 Task: In the Company zucc.edu.sy, Add note: 'Share a customer's success story in the company's newsletter.'. Mark checkbox to create task to follow up ': In 2 weeks'. Create task, with  description: Arrange a Call for meeting, Add due date: In 3 Business Days; Add reminder: 30 Minutes before. Set Priority Medium and add note: follow up with the client regarding their recent inquiry and address any questions they may have.. Logged in from softage.5@softage.net
Action: Mouse moved to (107, 66)
Screenshot: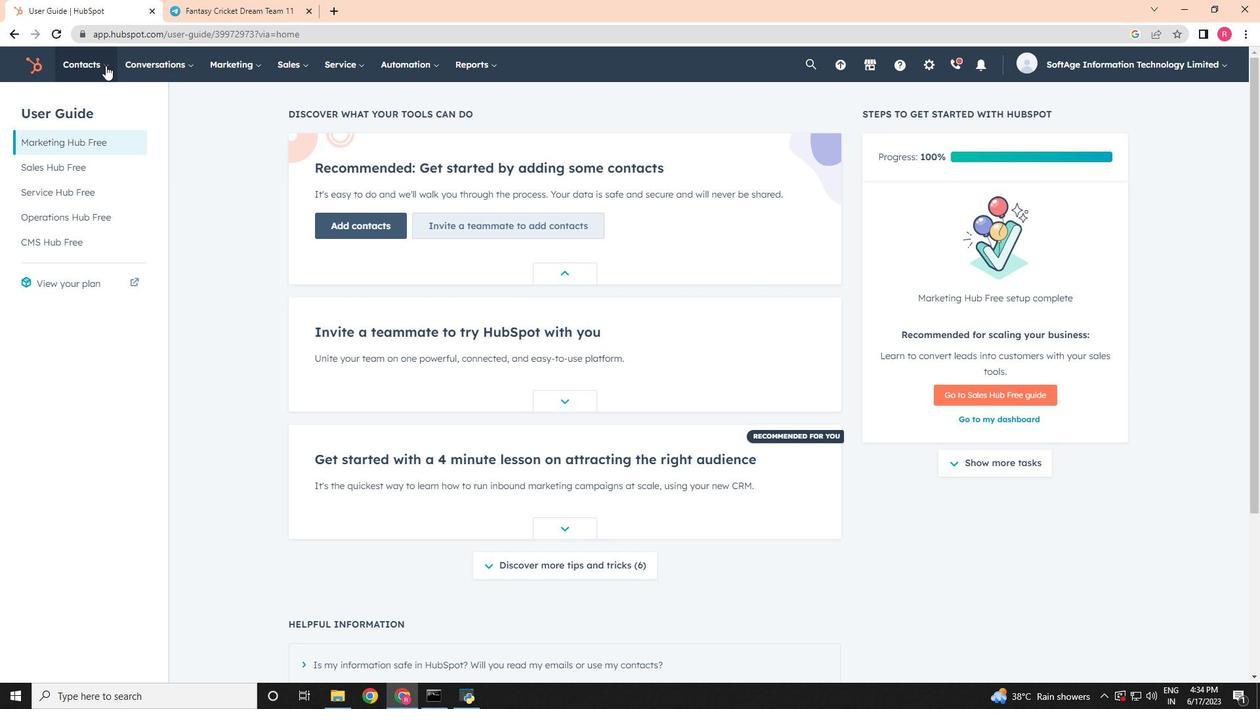 
Action: Mouse pressed left at (107, 66)
Screenshot: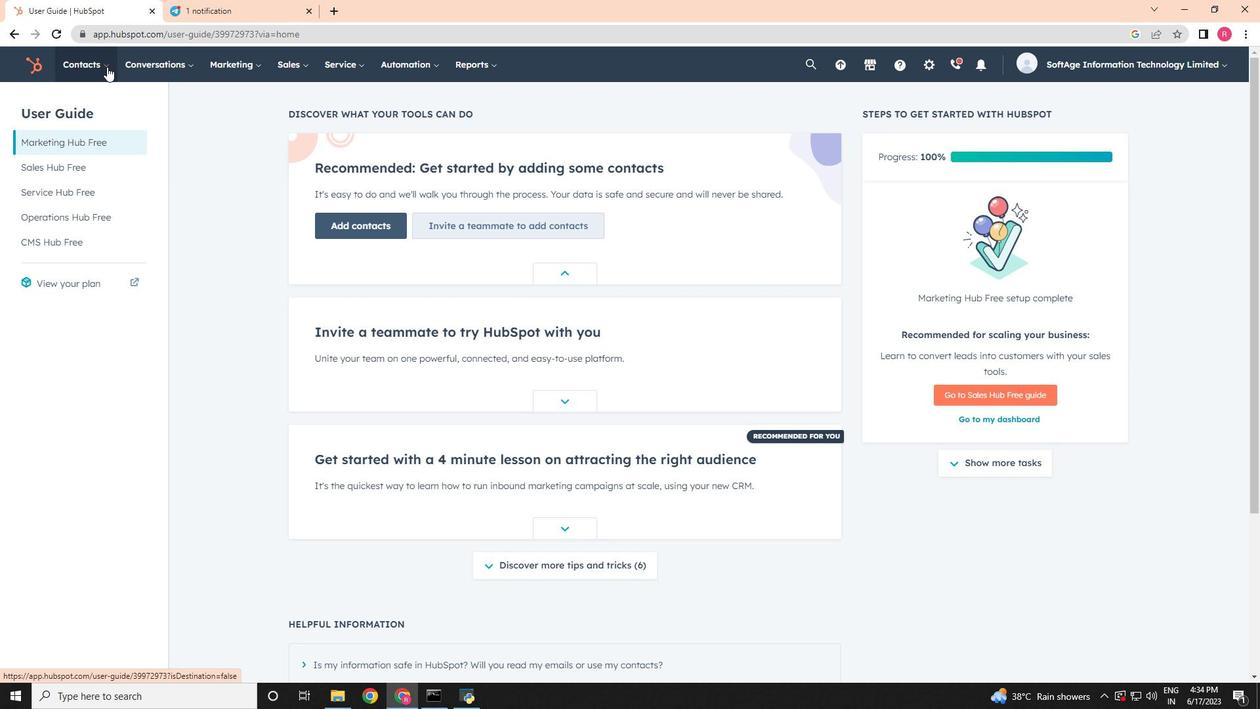 
Action: Mouse moved to (108, 129)
Screenshot: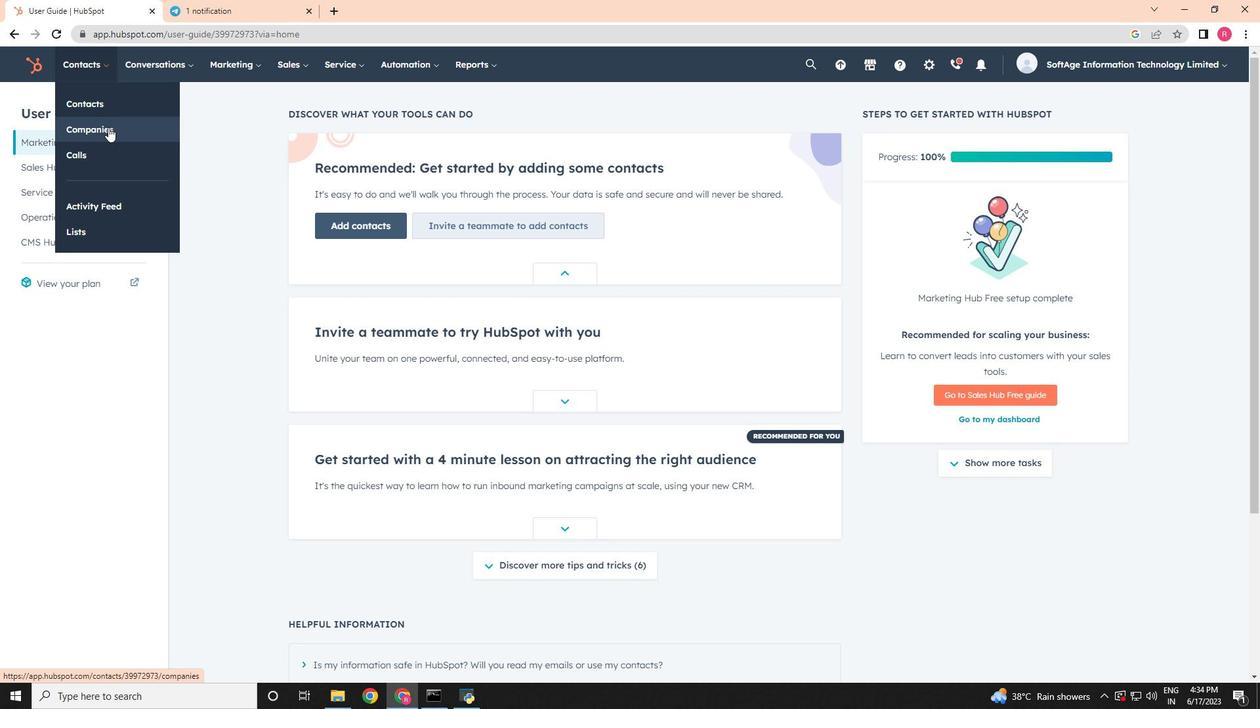 
Action: Mouse pressed left at (108, 129)
Screenshot: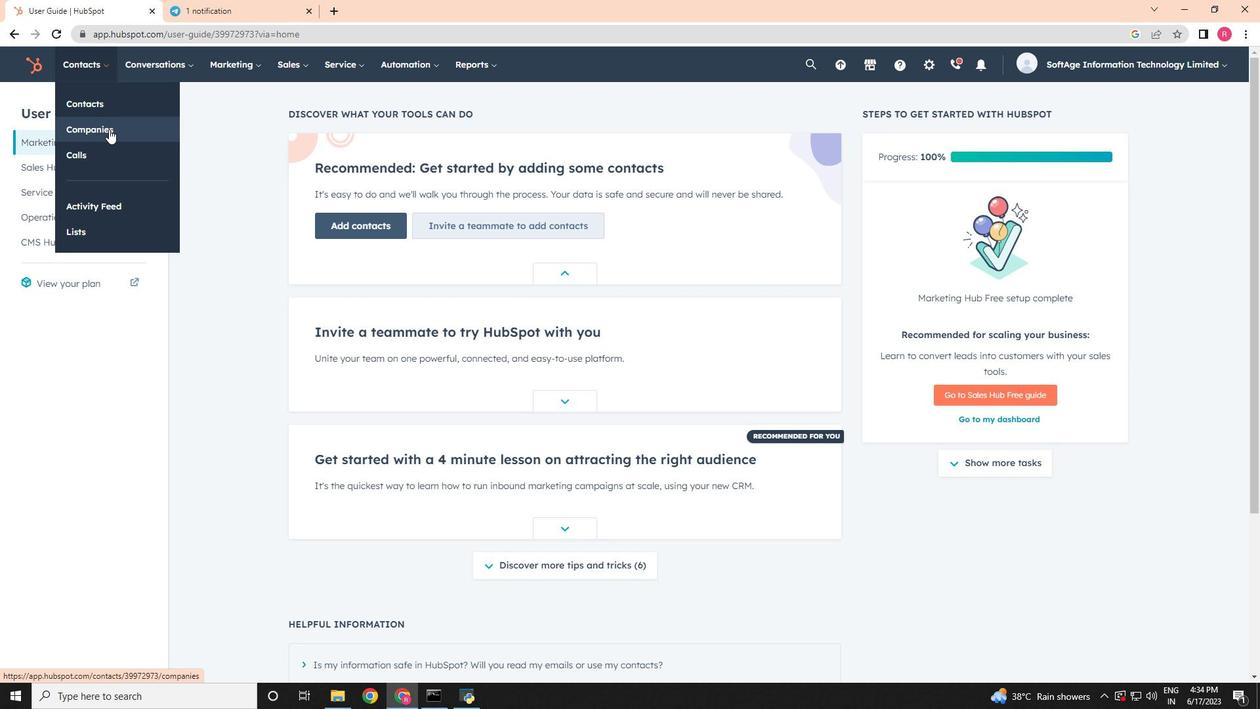 
Action: Mouse moved to (124, 208)
Screenshot: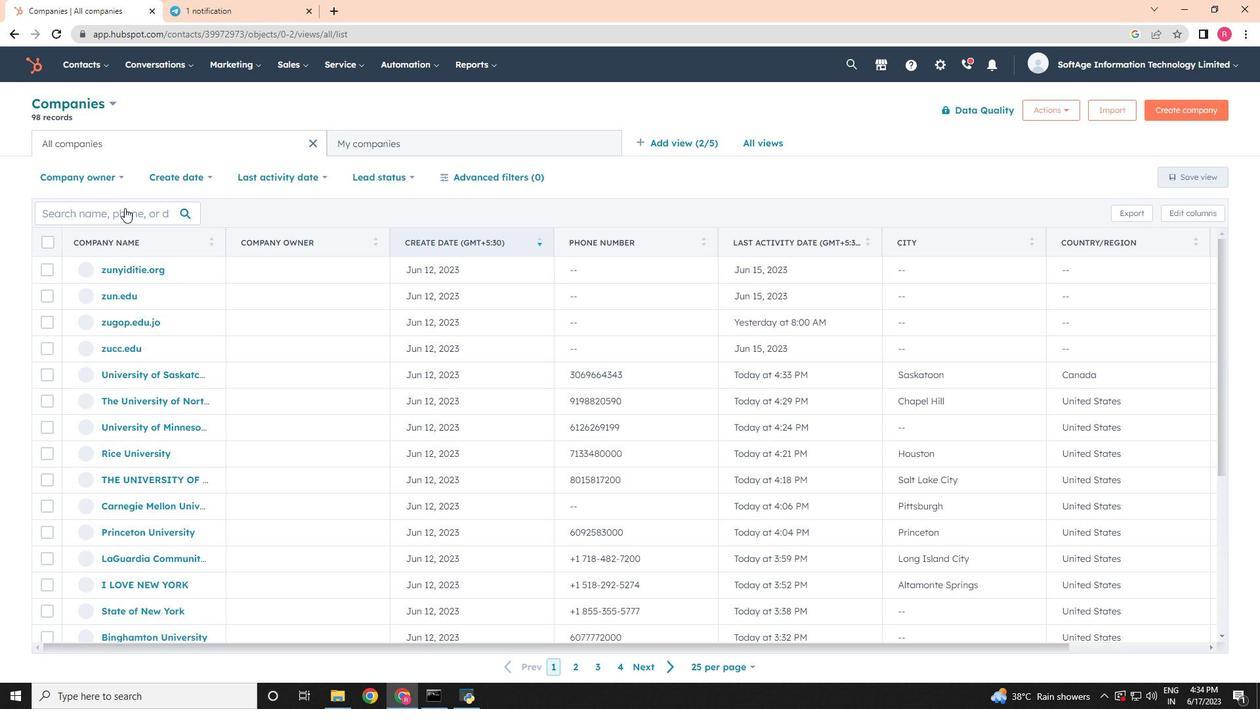 
Action: Mouse pressed left at (124, 208)
Screenshot: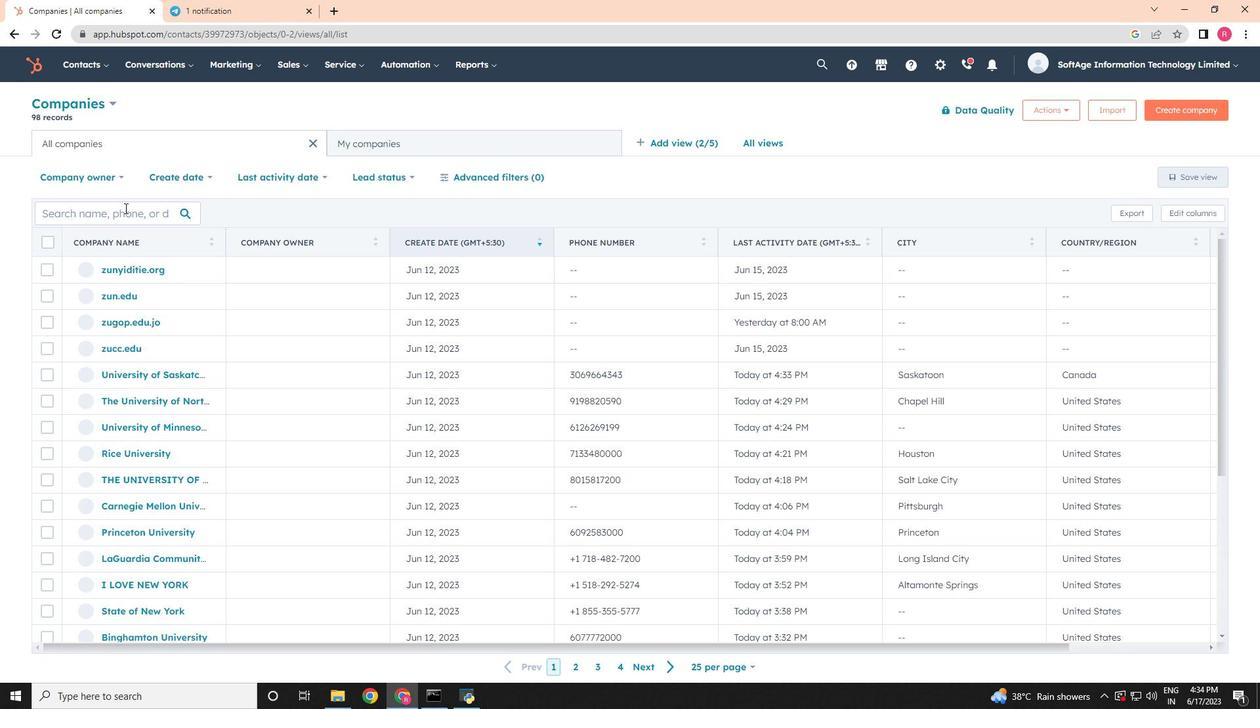 
Action: Key pressed zucc
Screenshot: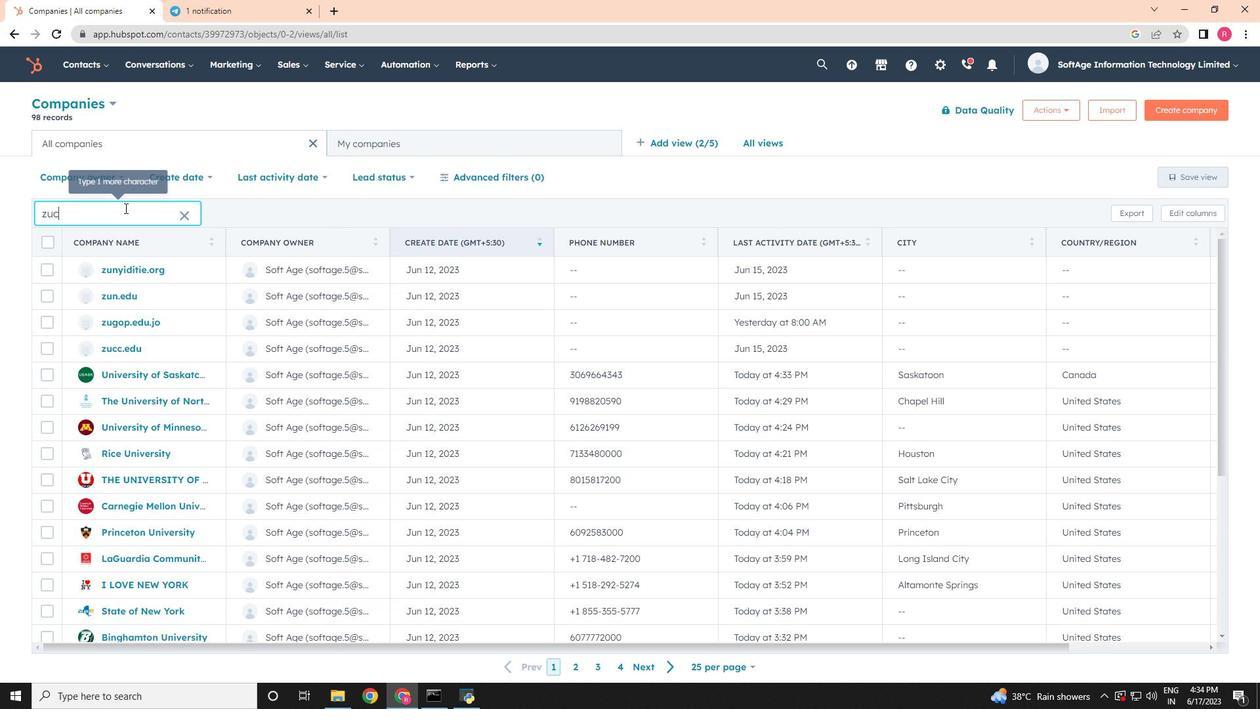 
Action: Mouse moved to (118, 271)
Screenshot: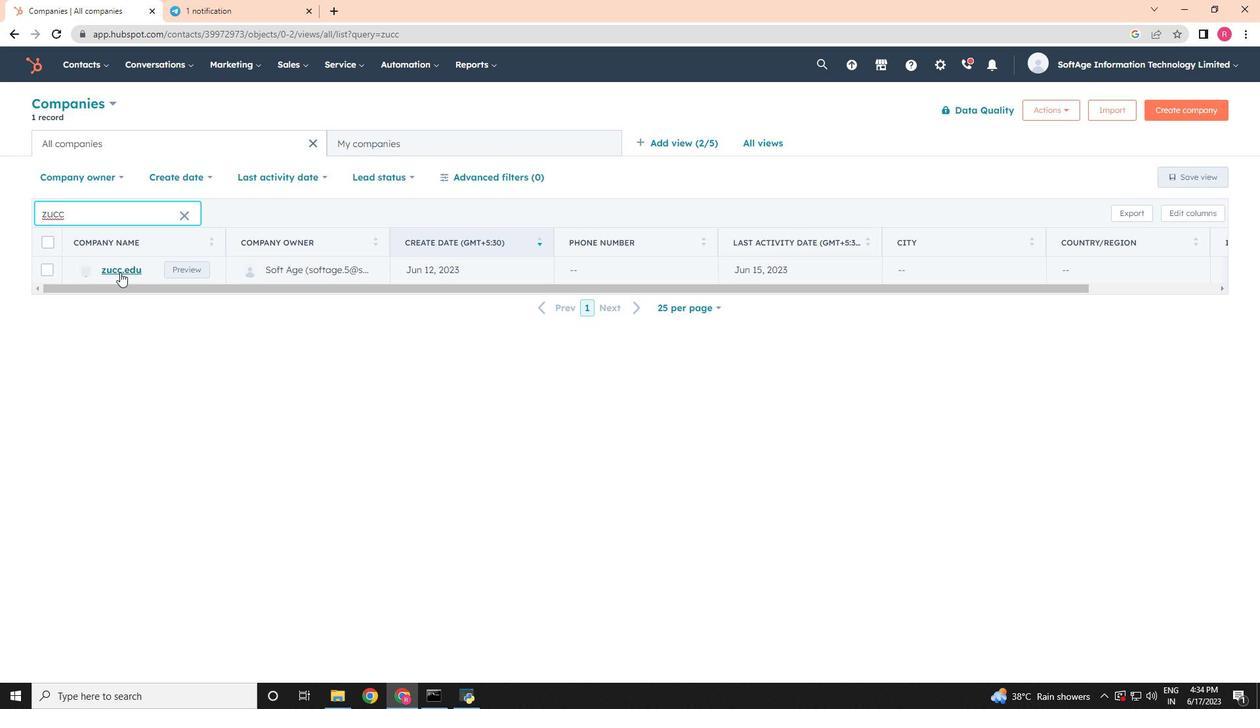 
Action: Mouse pressed left at (118, 271)
Screenshot: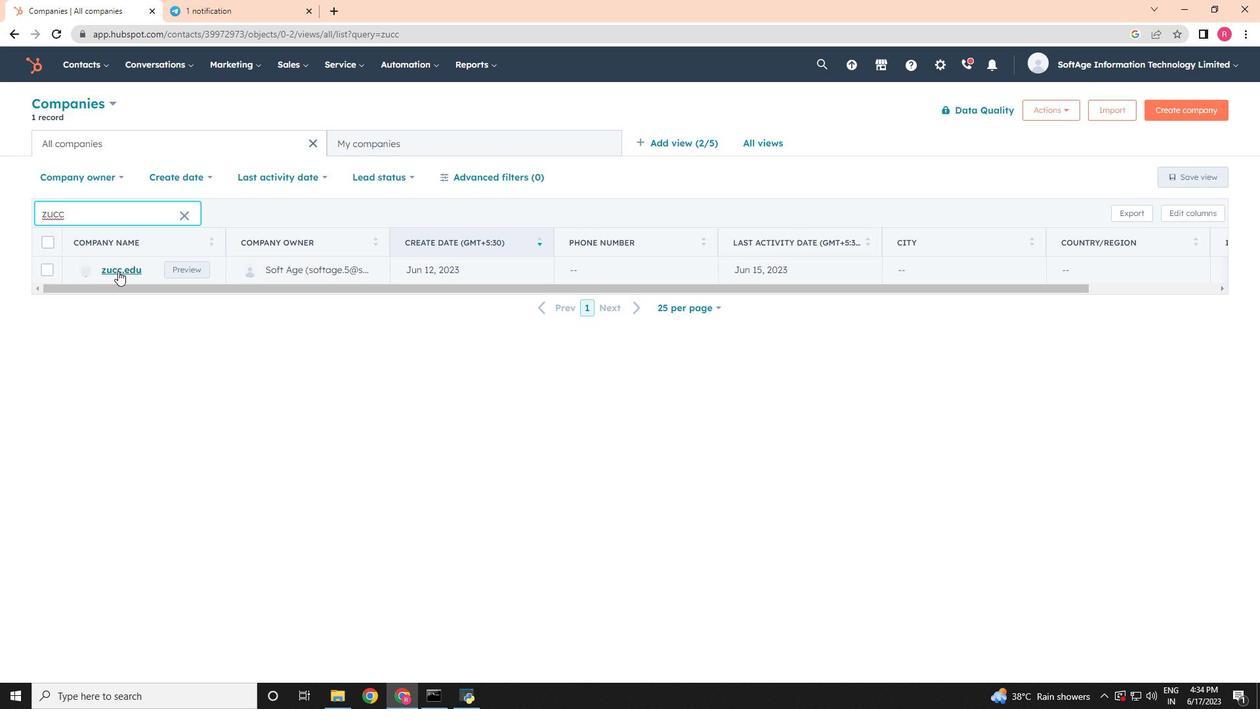 
Action: Mouse moved to (47, 214)
Screenshot: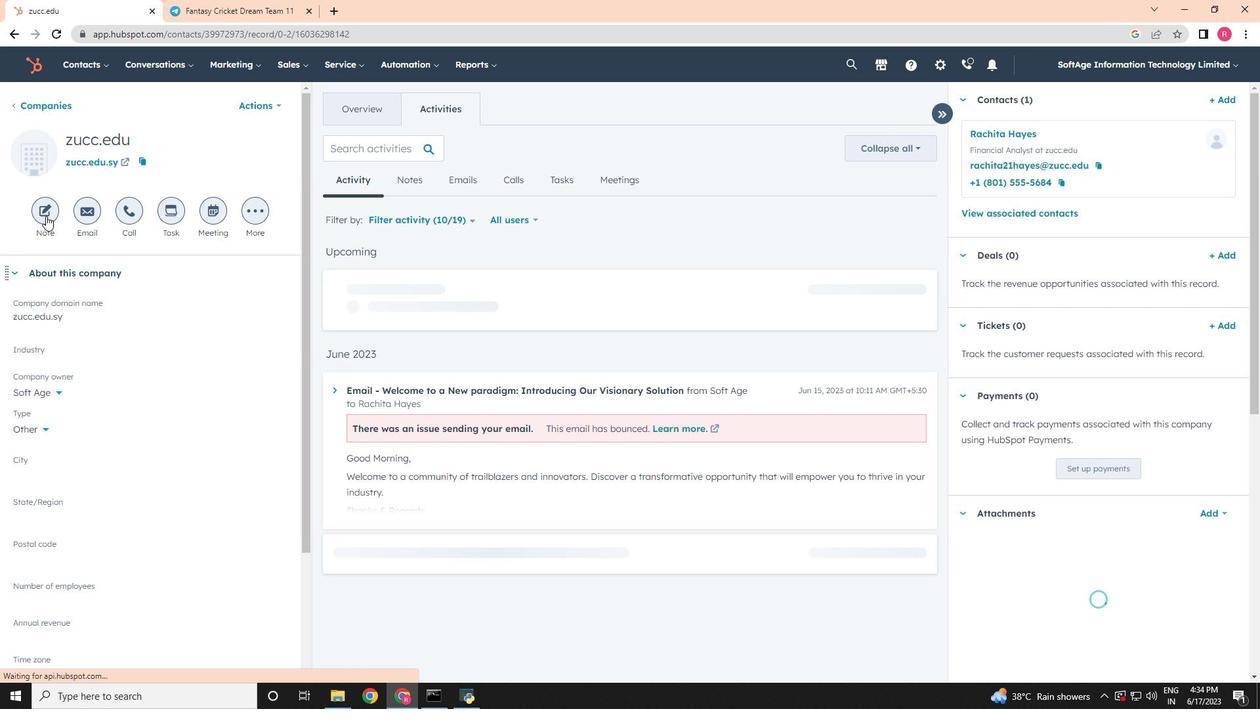 
Action: Mouse pressed left at (47, 214)
Screenshot: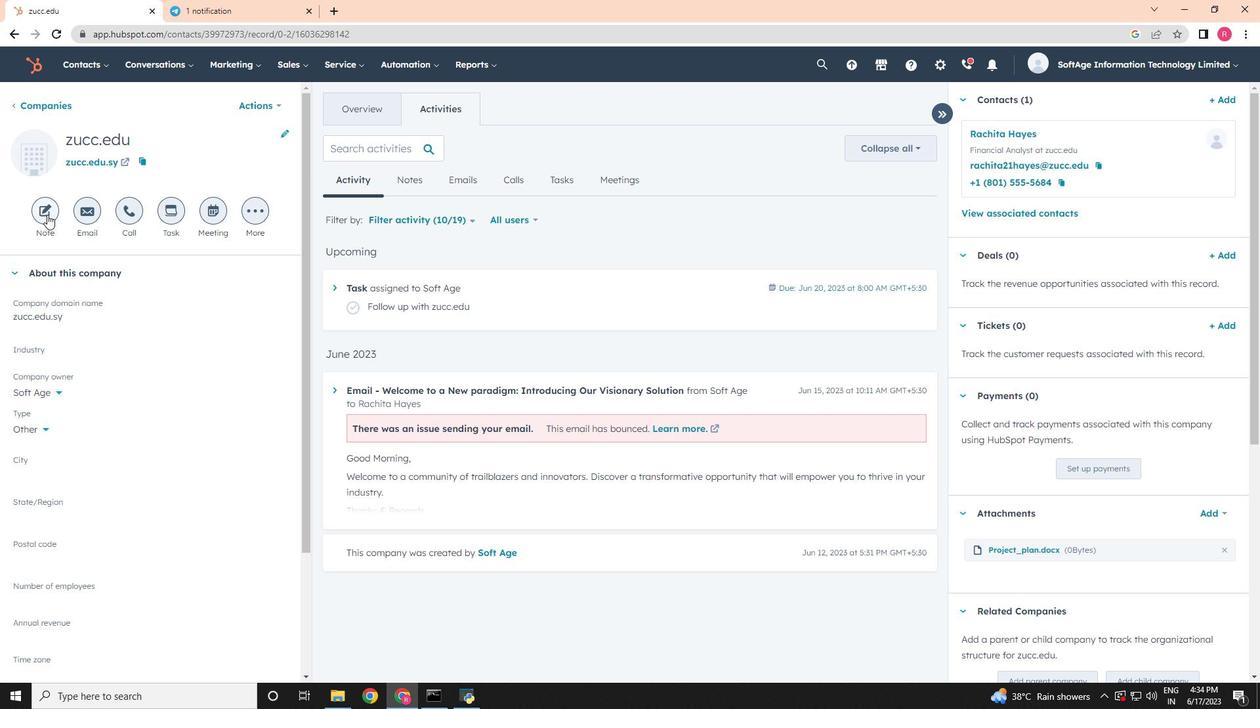 
Action: Mouse moved to (1103, 391)
Screenshot: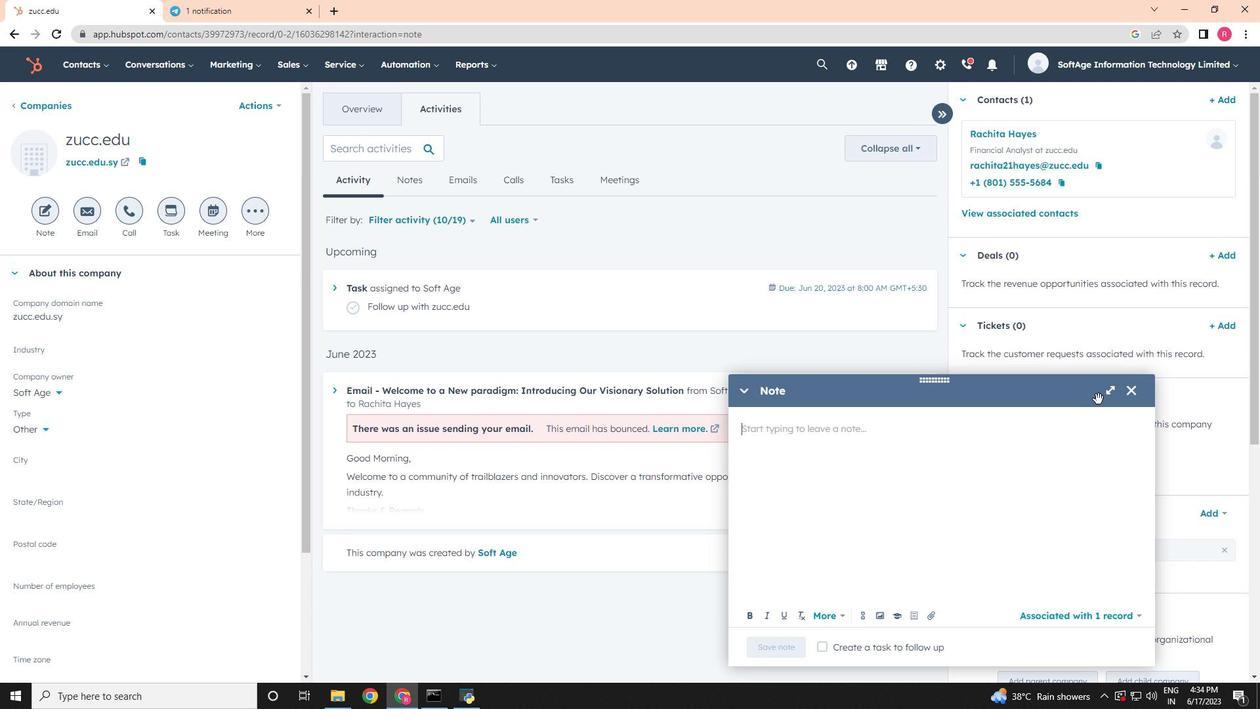 
Action: Mouse pressed left at (1103, 391)
Screenshot: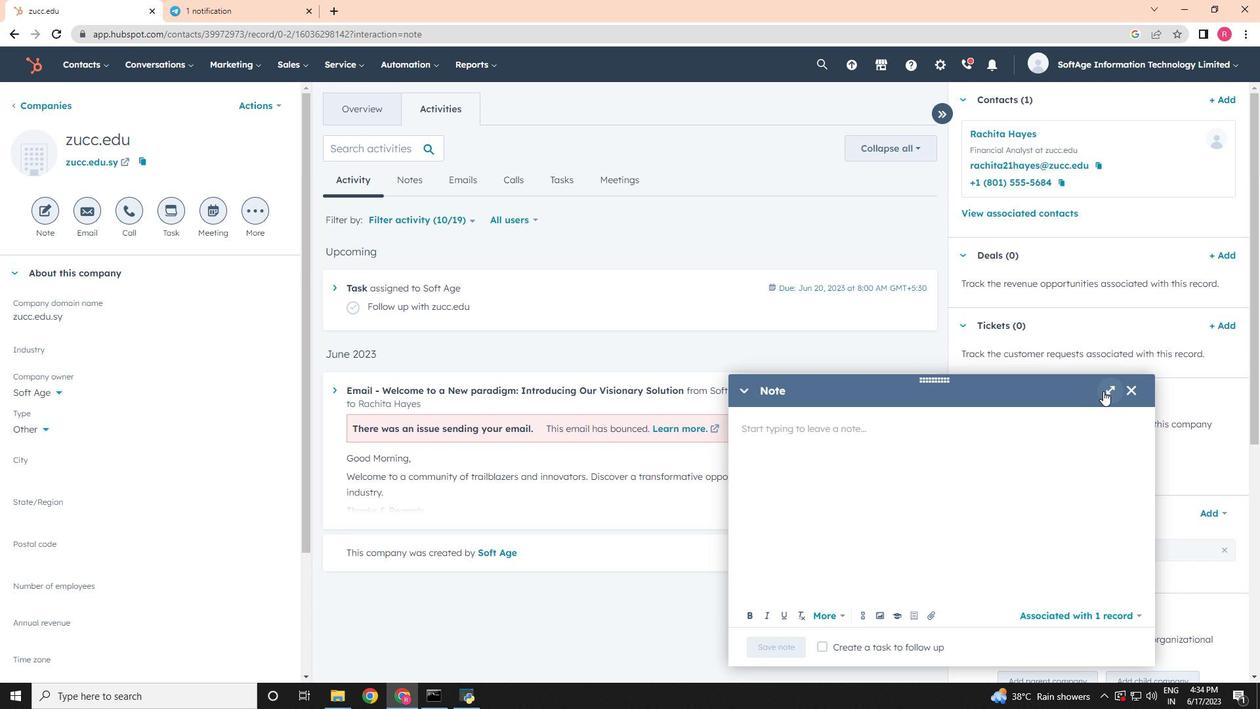 
Action: Mouse moved to (774, 376)
Screenshot: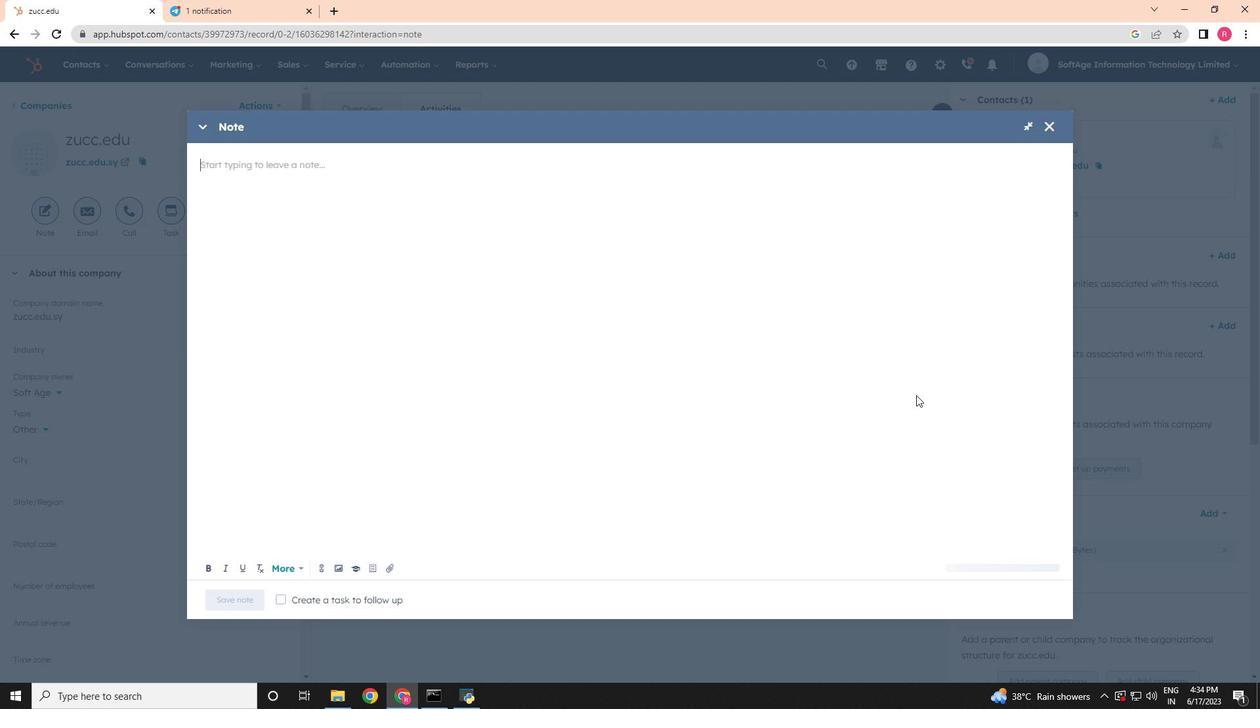 
Action: Key pressed <Key.shift>Share<Key.space>a<Key.space>customer<Key.space><Key.backspace>'s<Key.space>success<Key.space>story<Key.space>in<Key.space>the<Key.space><Key.space>company's<Key.space>newsletter.
Screenshot: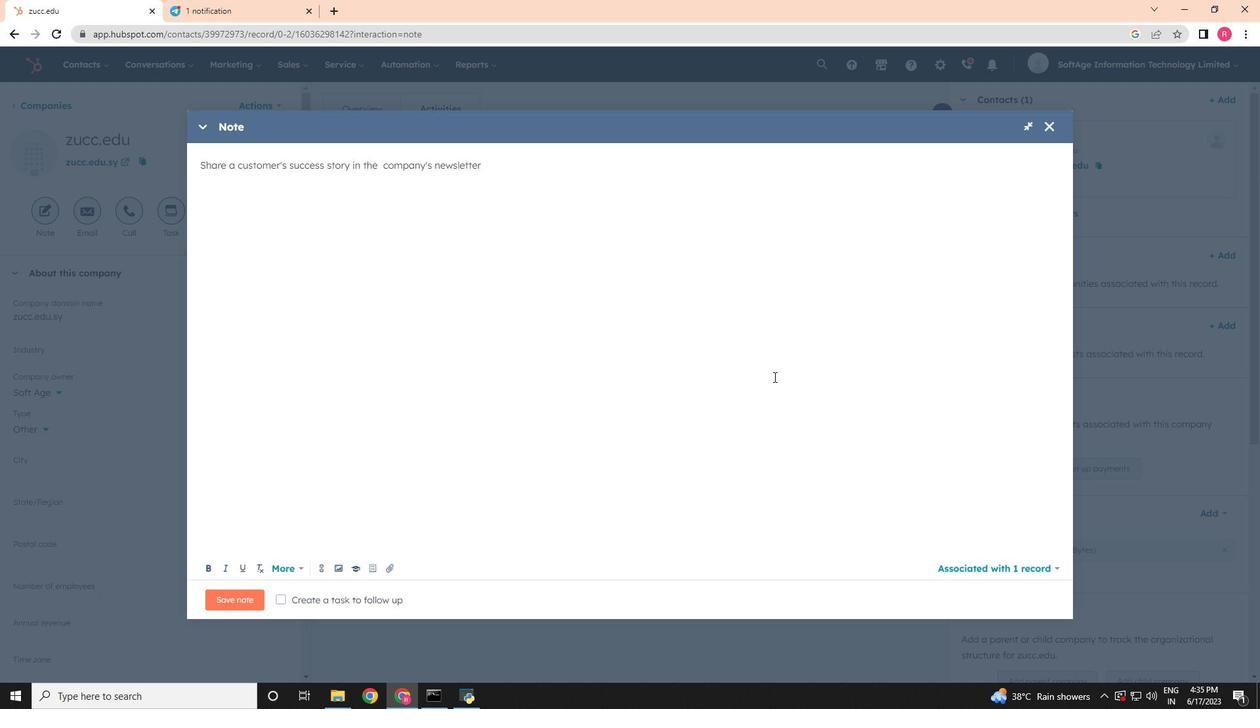 
Action: Mouse moved to (284, 595)
Screenshot: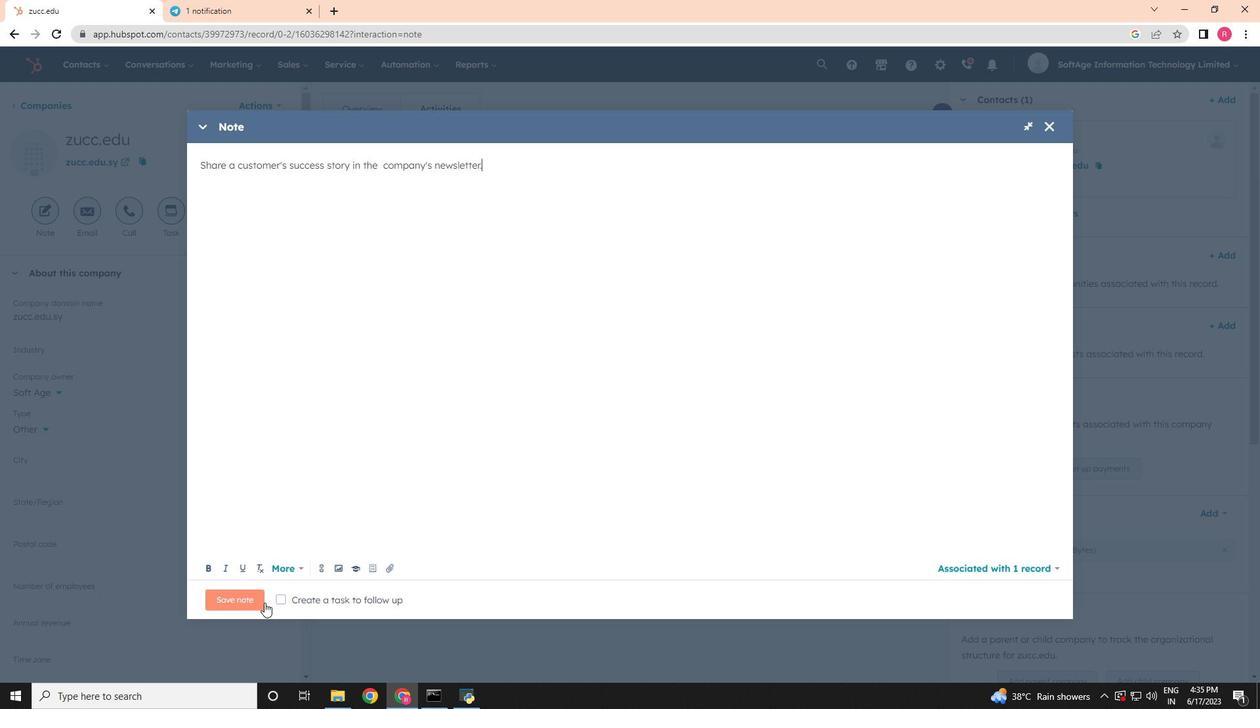 
Action: Mouse pressed left at (284, 595)
Screenshot: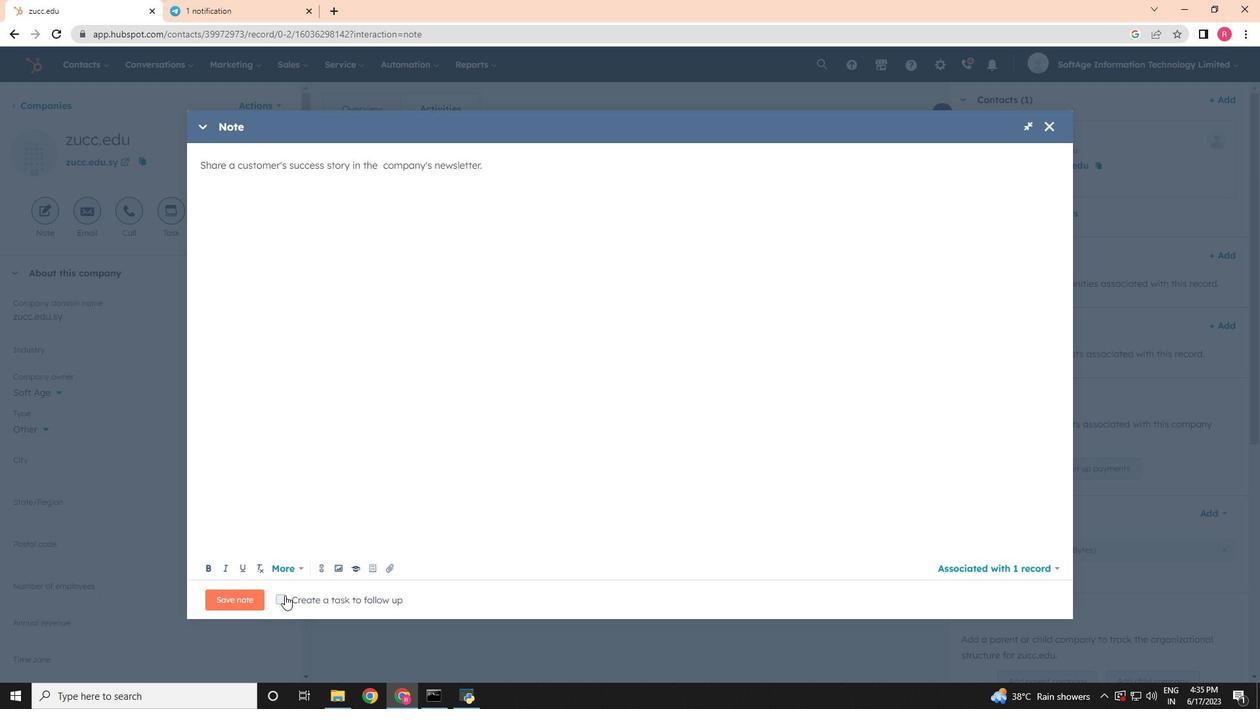 
Action: Mouse moved to (484, 604)
Screenshot: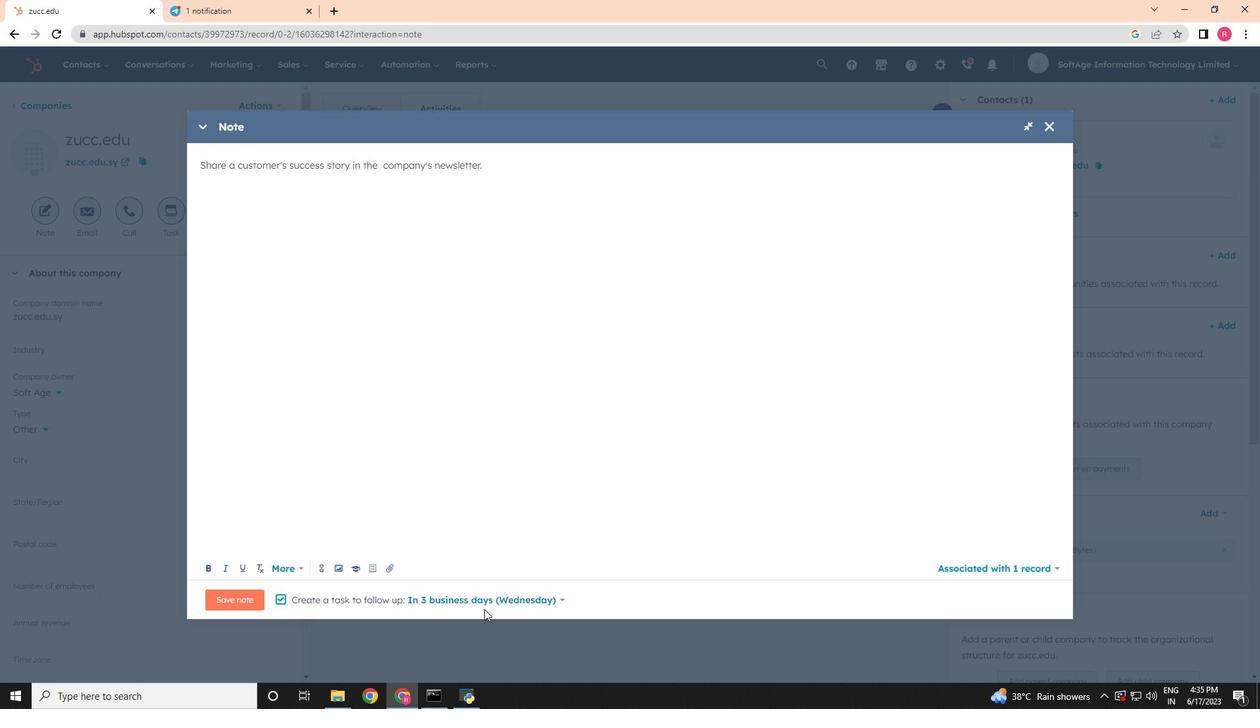 
Action: Mouse pressed left at (484, 604)
Screenshot: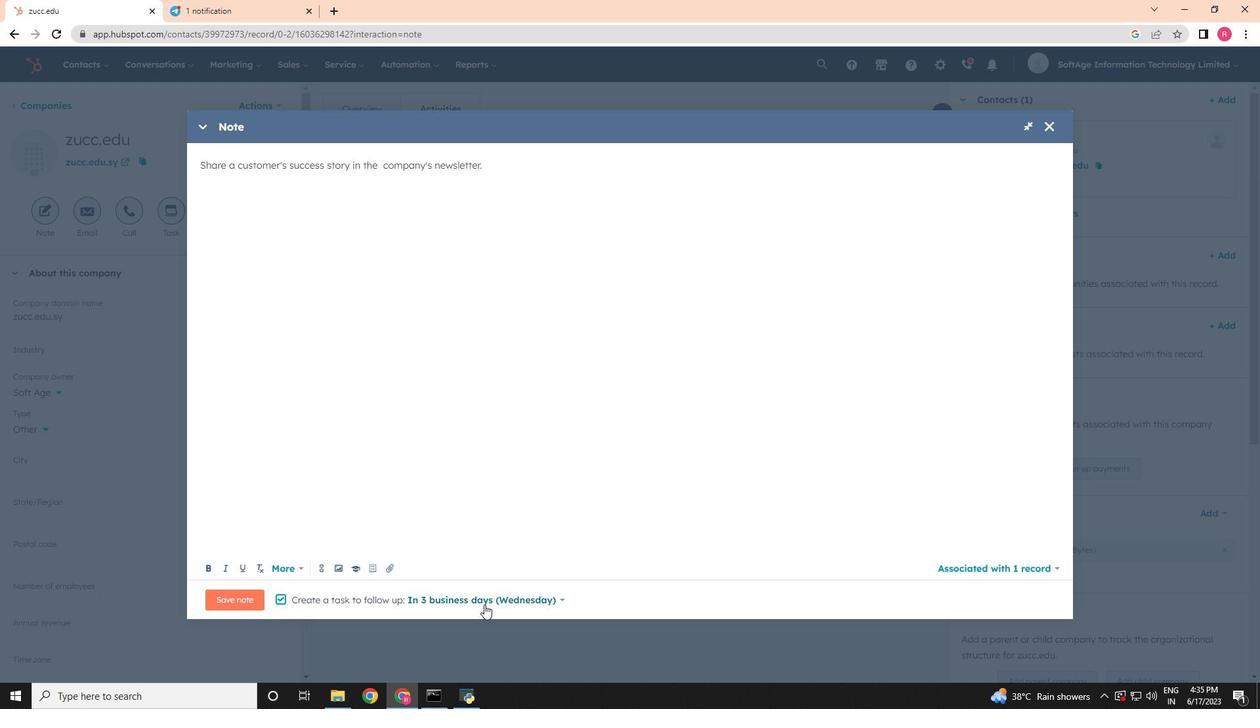 
Action: Mouse moved to (464, 516)
Screenshot: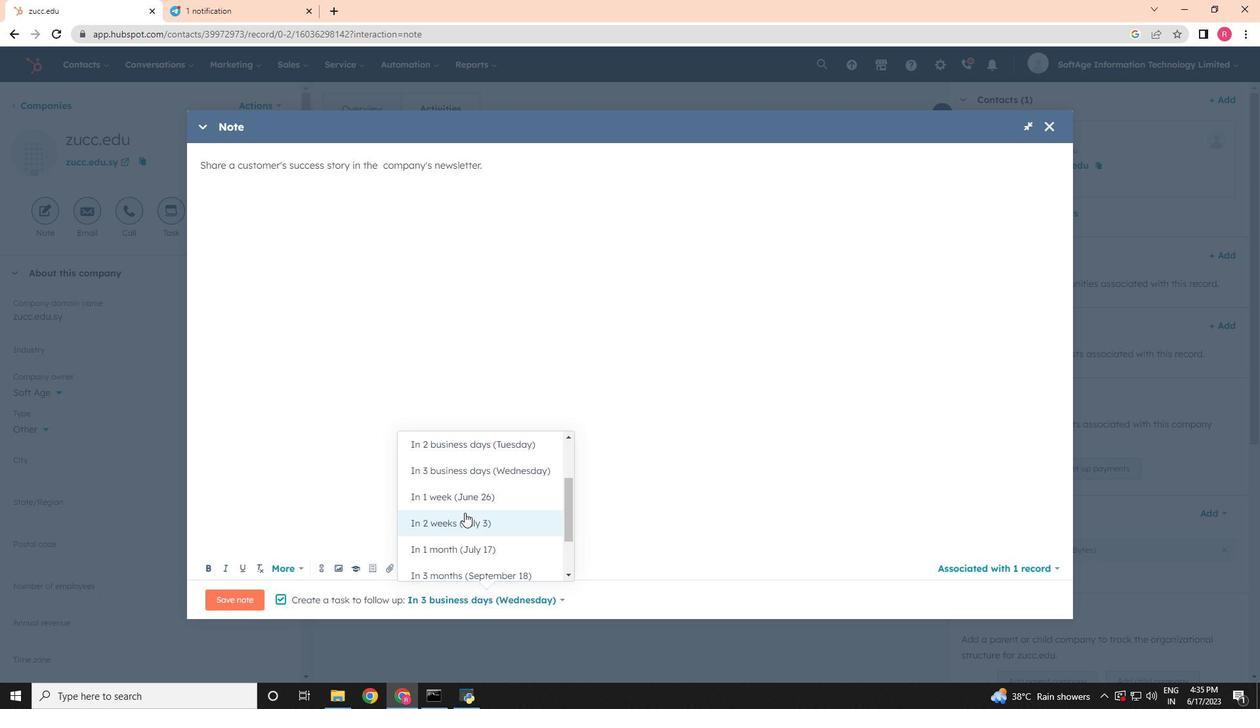 
Action: Mouse pressed left at (464, 516)
Screenshot: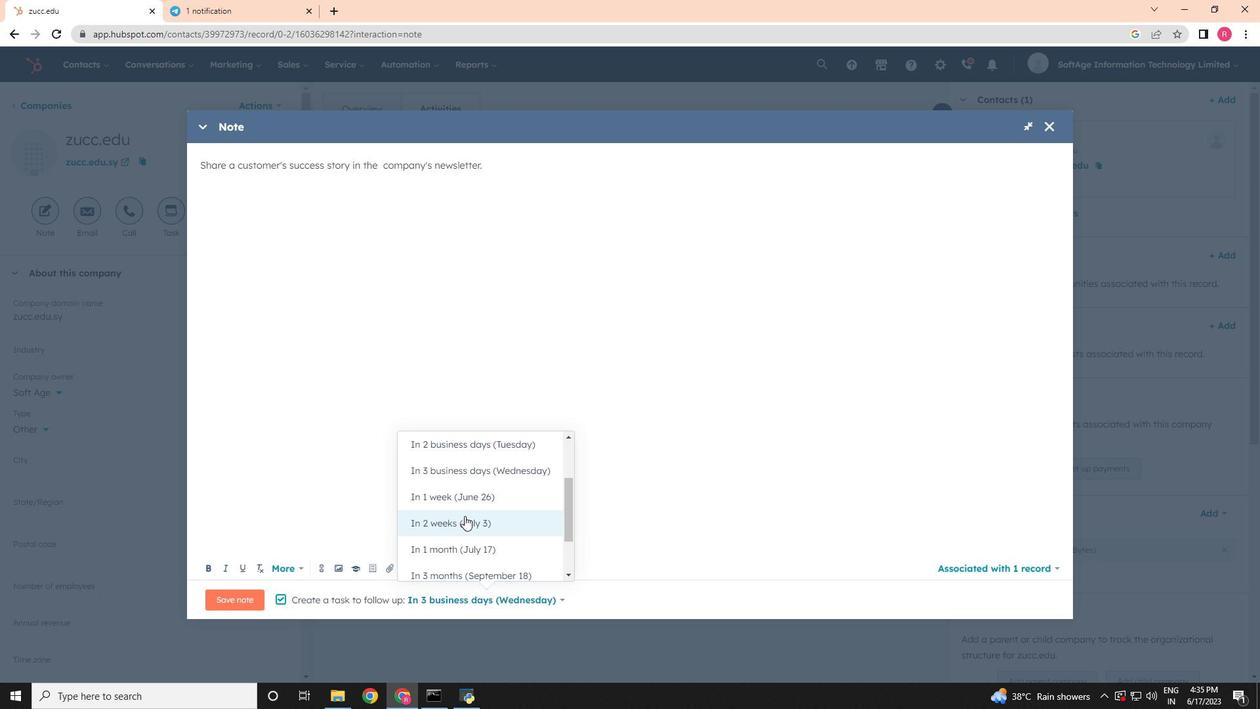 
Action: Mouse moved to (252, 599)
Screenshot: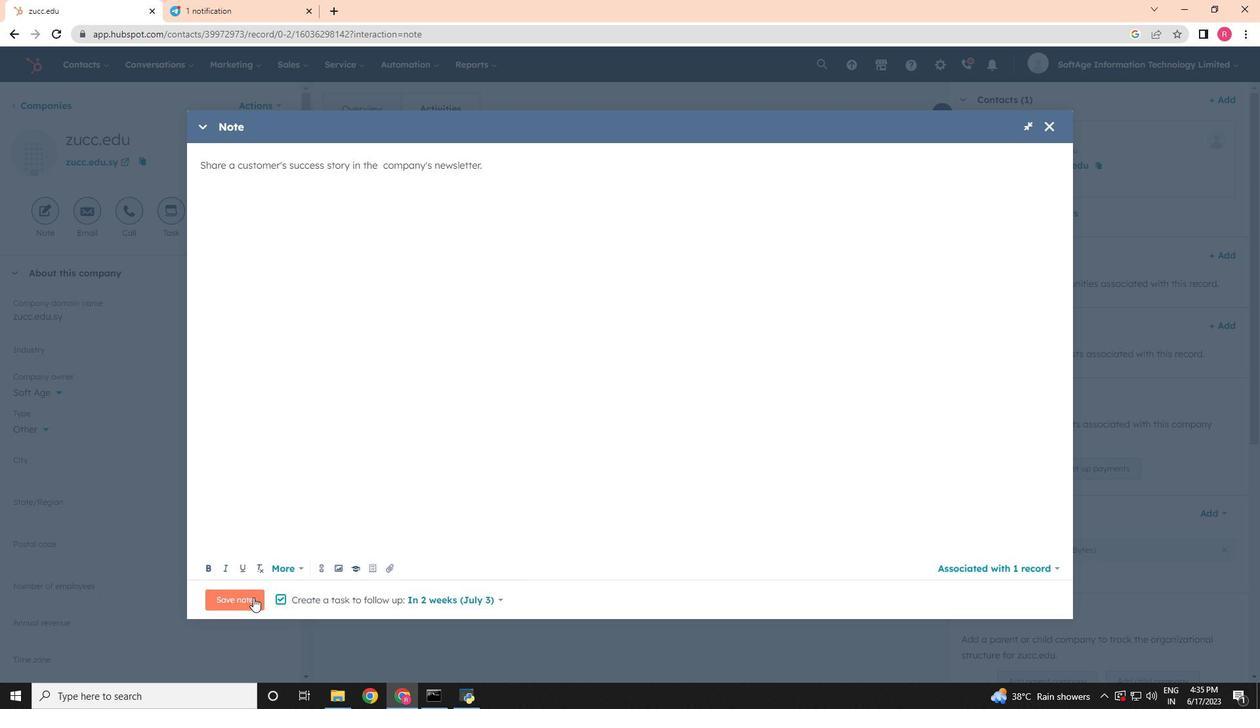 
Action: Mouse pressed left at (252, 599)
Screenshot: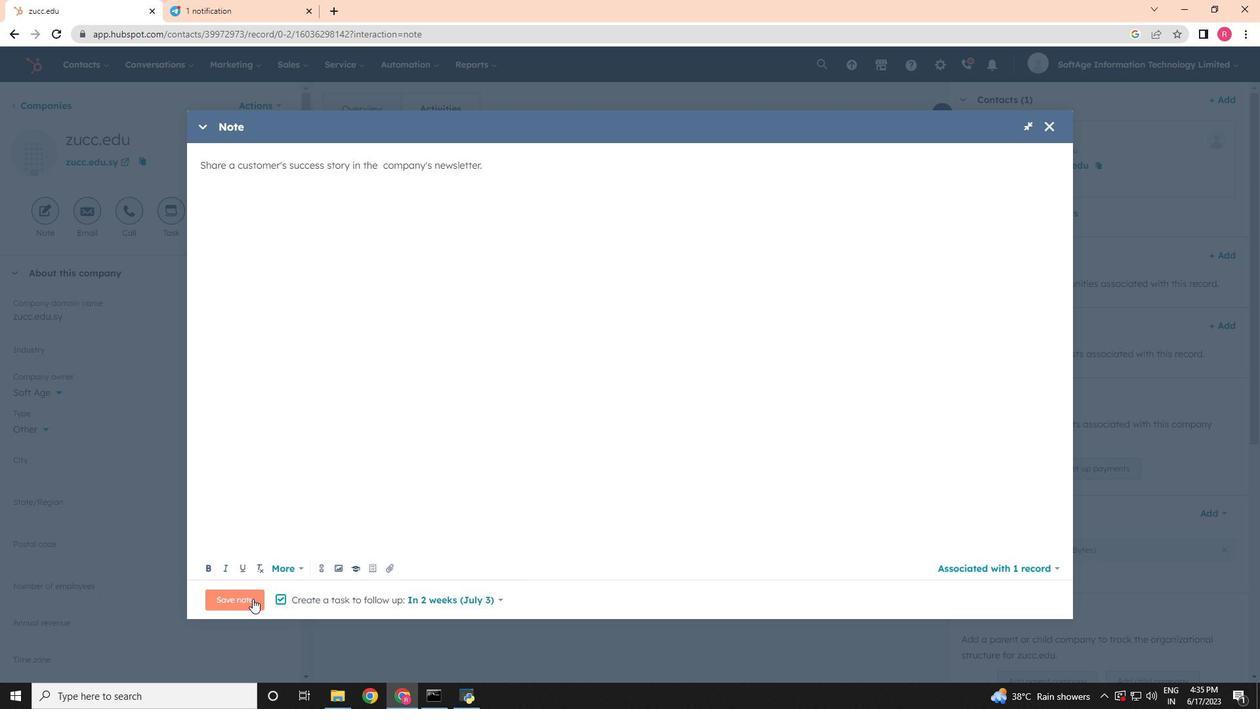 
Action: Mouse moved to (175, 227)
Screenshot: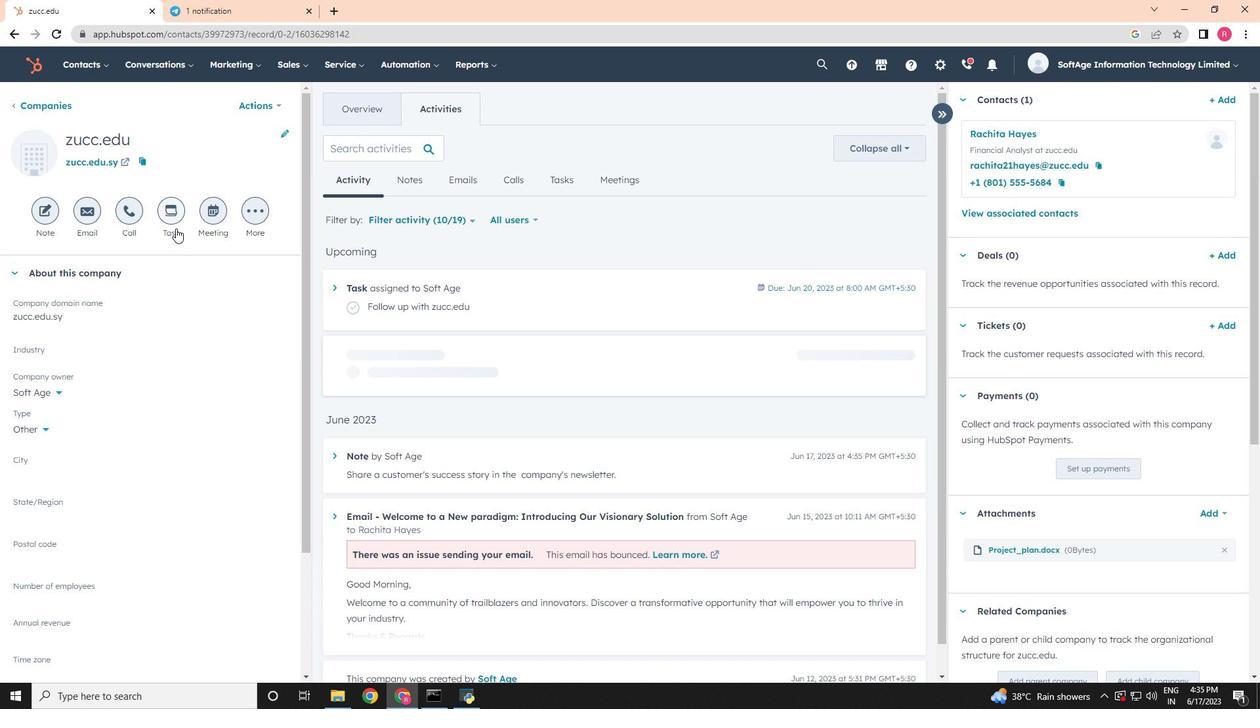 
Action: Mouse pressed left at (175, 227)
Screenshot: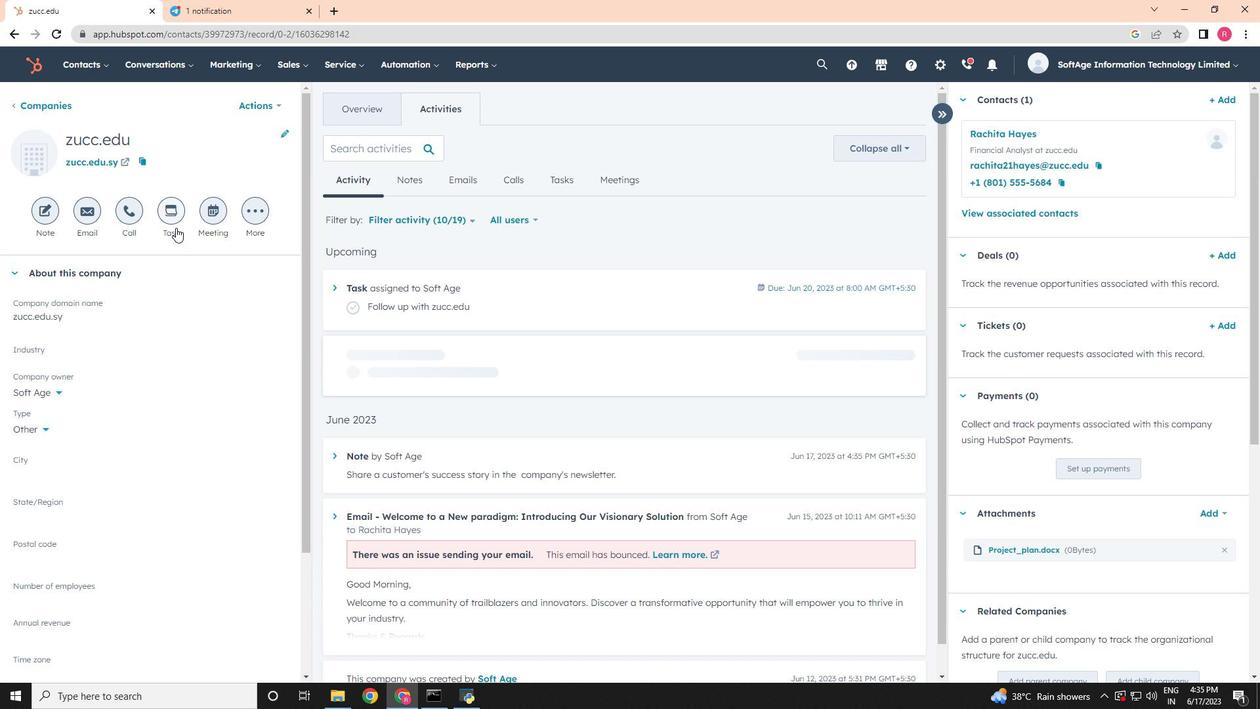 
Action: Mouse moved to (808, 366)
Screenshot: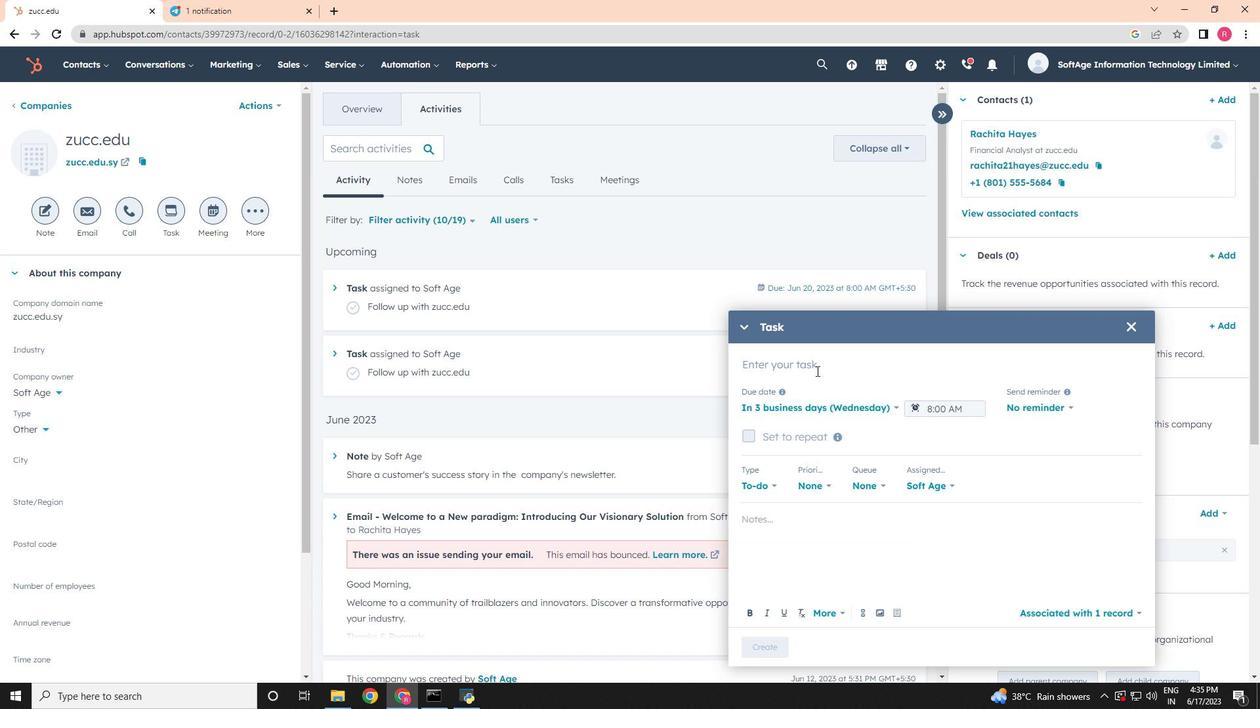 
Action: Key pressed <Key.shift>Arrange<Key.space>a<Key.space>call<Key.space>for<Key.space>meting<Key.space>
Screenshot: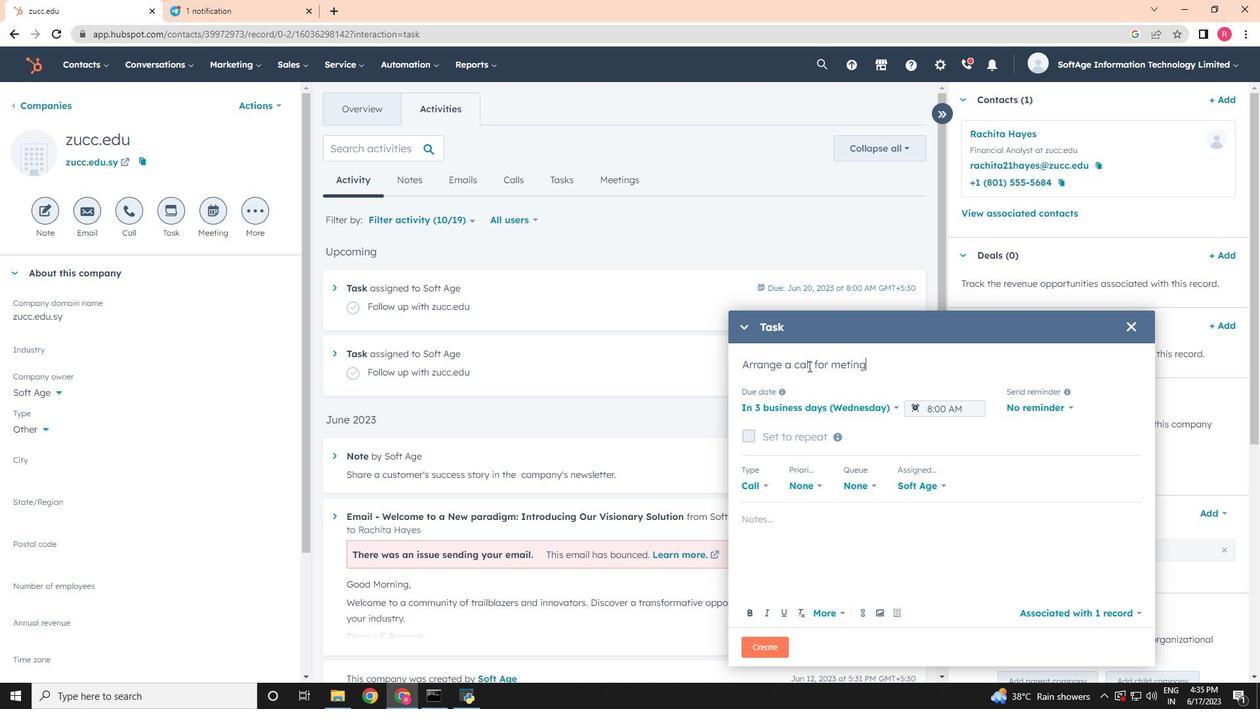 
Action: Mouse moved to (846, 361)
Screenshot: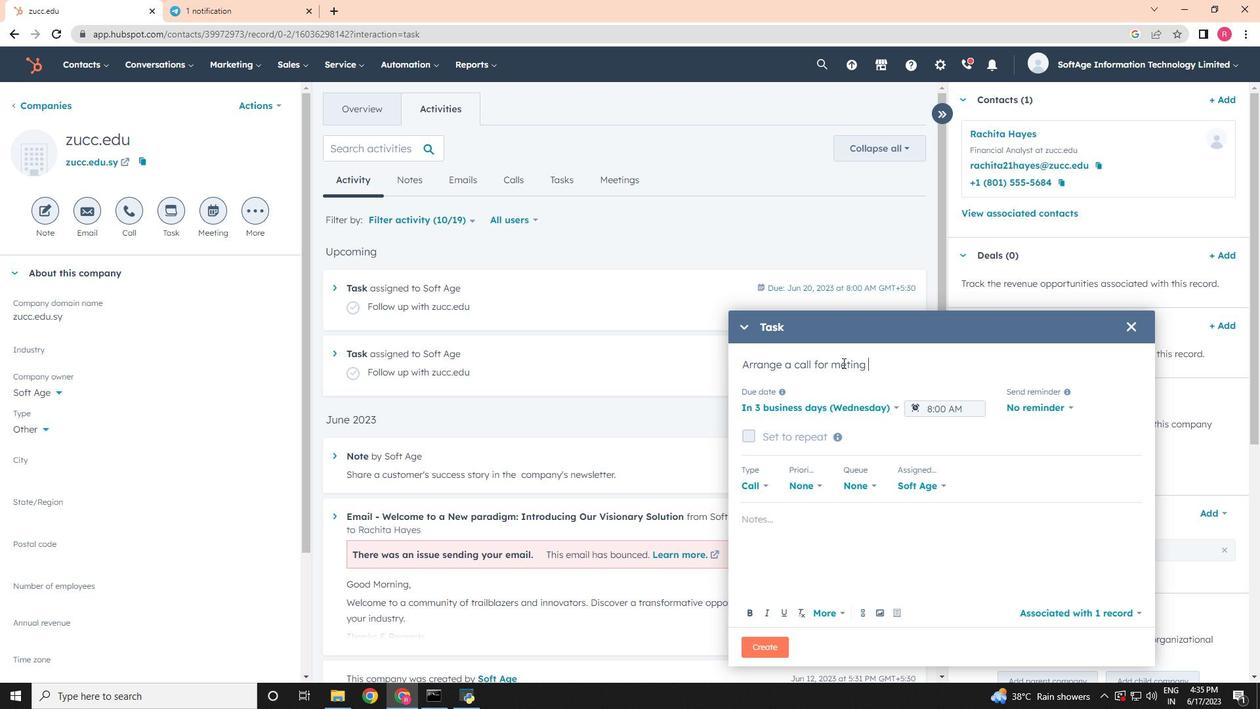 
Action: Mouse pressed left at (846, 361)
Screenshot: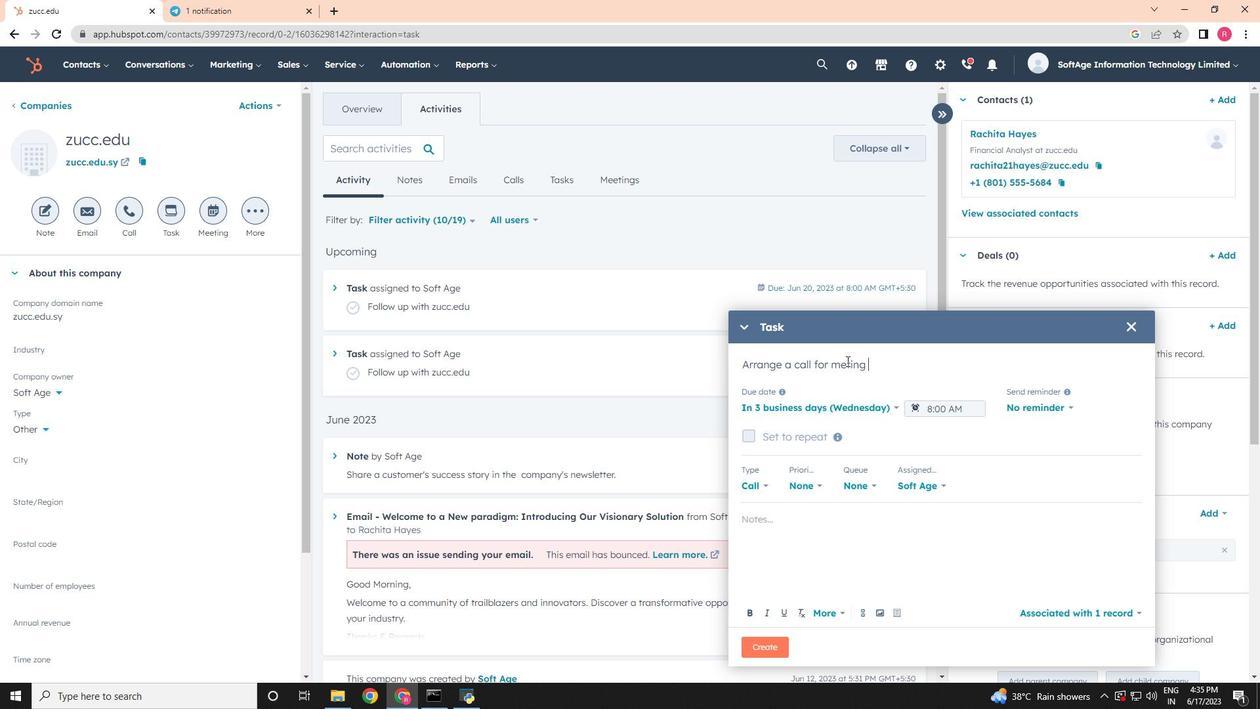 
Action: Key pressed e
Screenshot: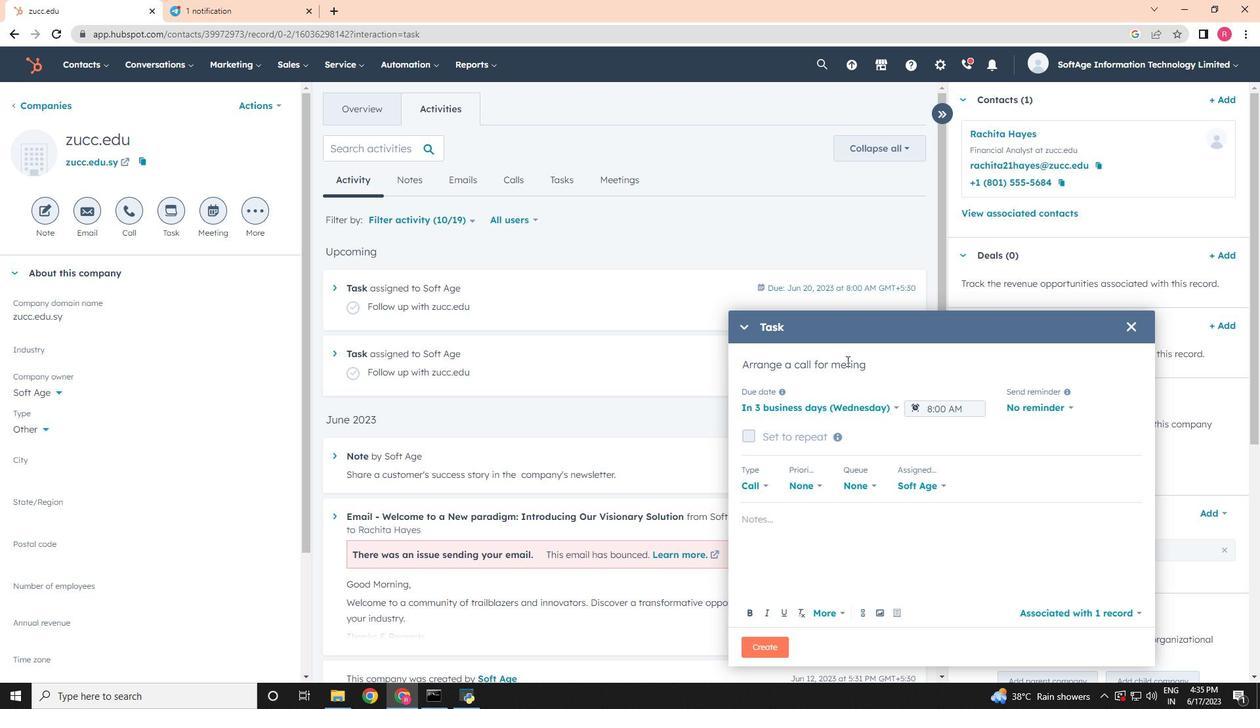 
Action: Mouse moved to (894, 363)
Screenshot: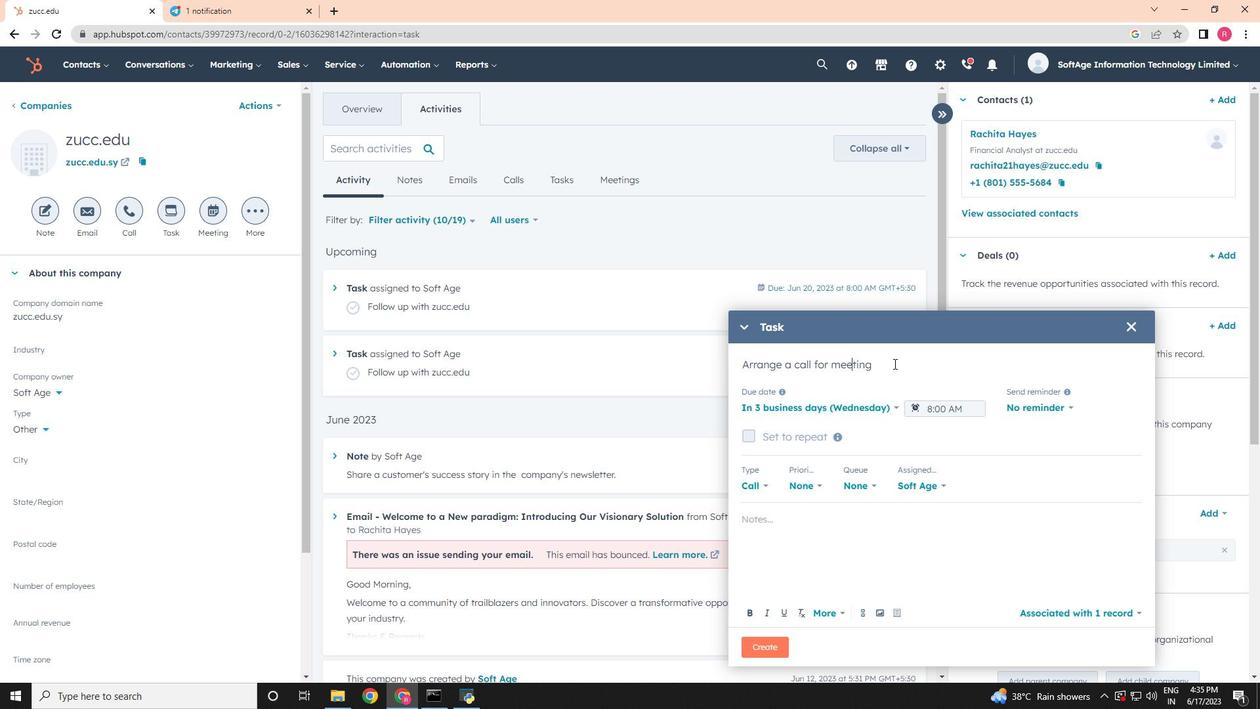 
Action: Mouse pressed left at (894, 363)
Screenshot: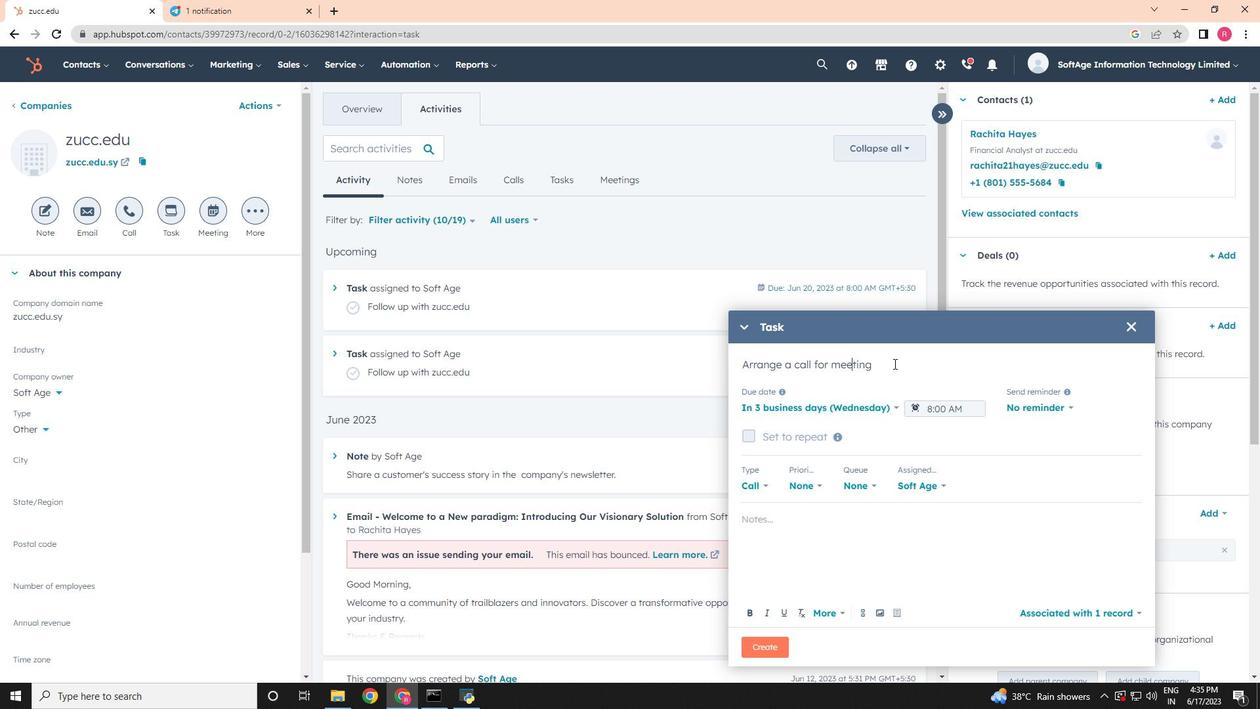 
Action: Mouse moved to (843, 407)
Screenshot: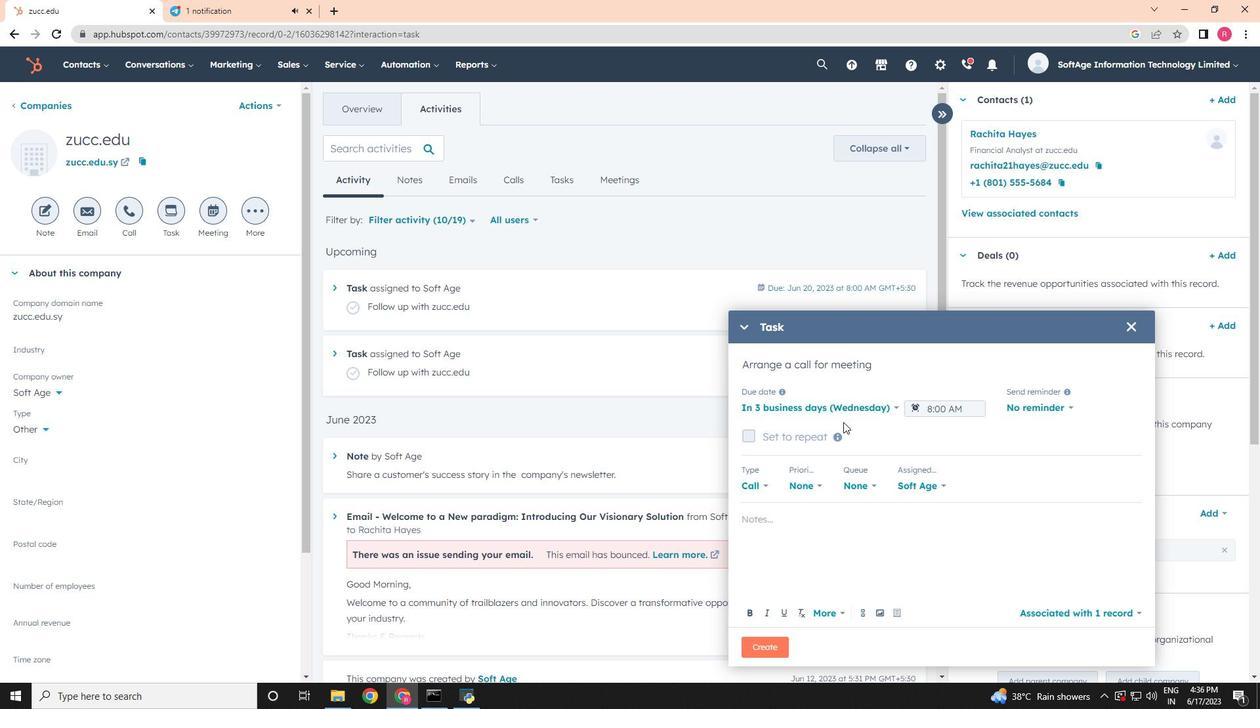 
Action: Mouse pressed left at (843, 407)
Screenshot: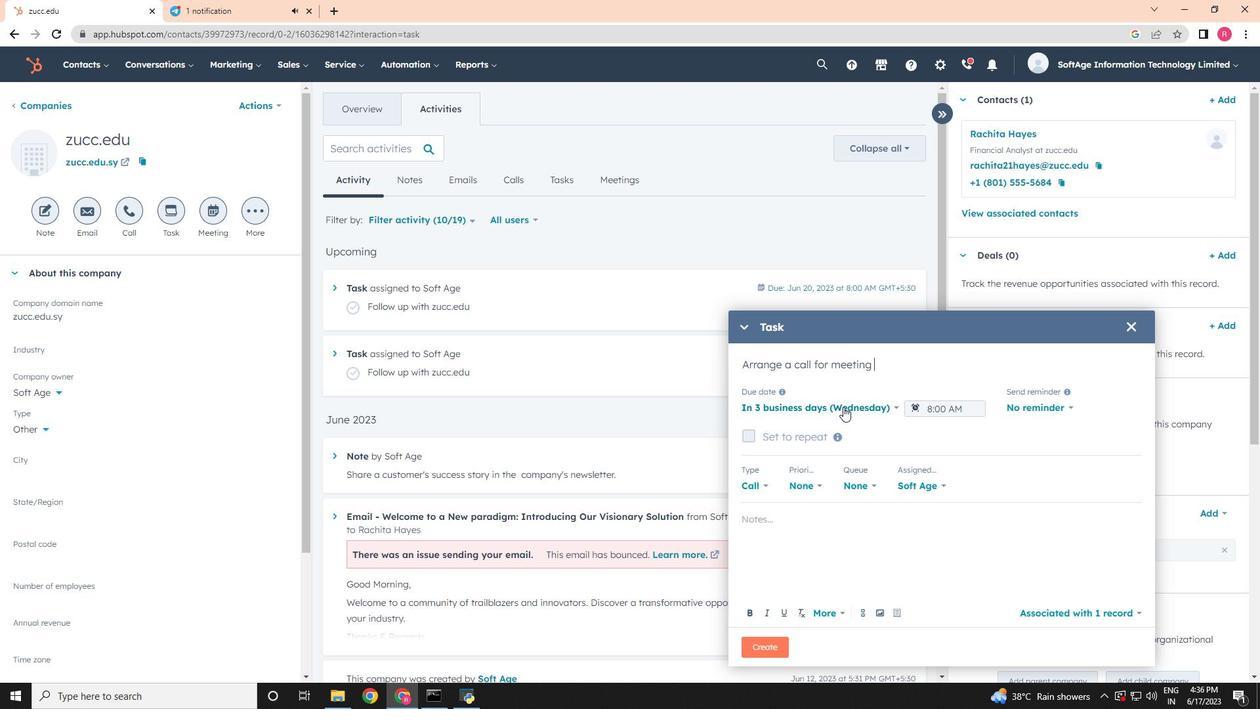 
Action: Mouse moved to (824, 460)
Screenshot: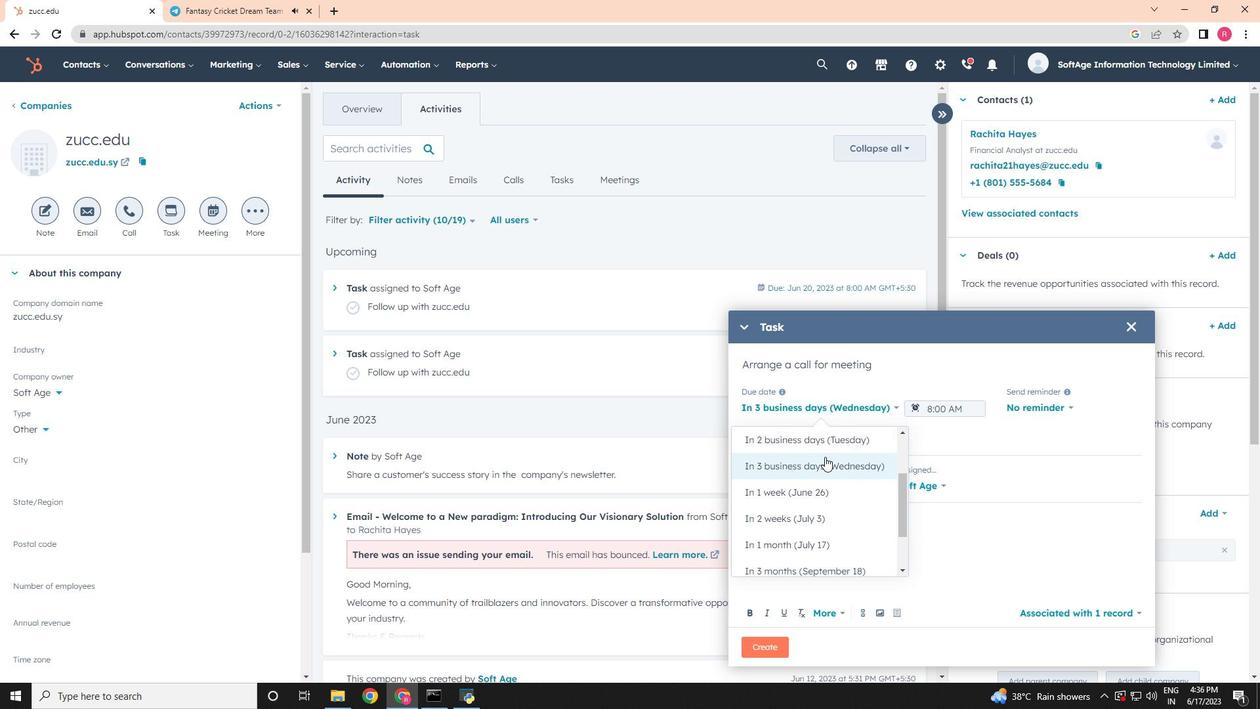 
Action: Mouse pressed left at (824, 460)
Screenshot: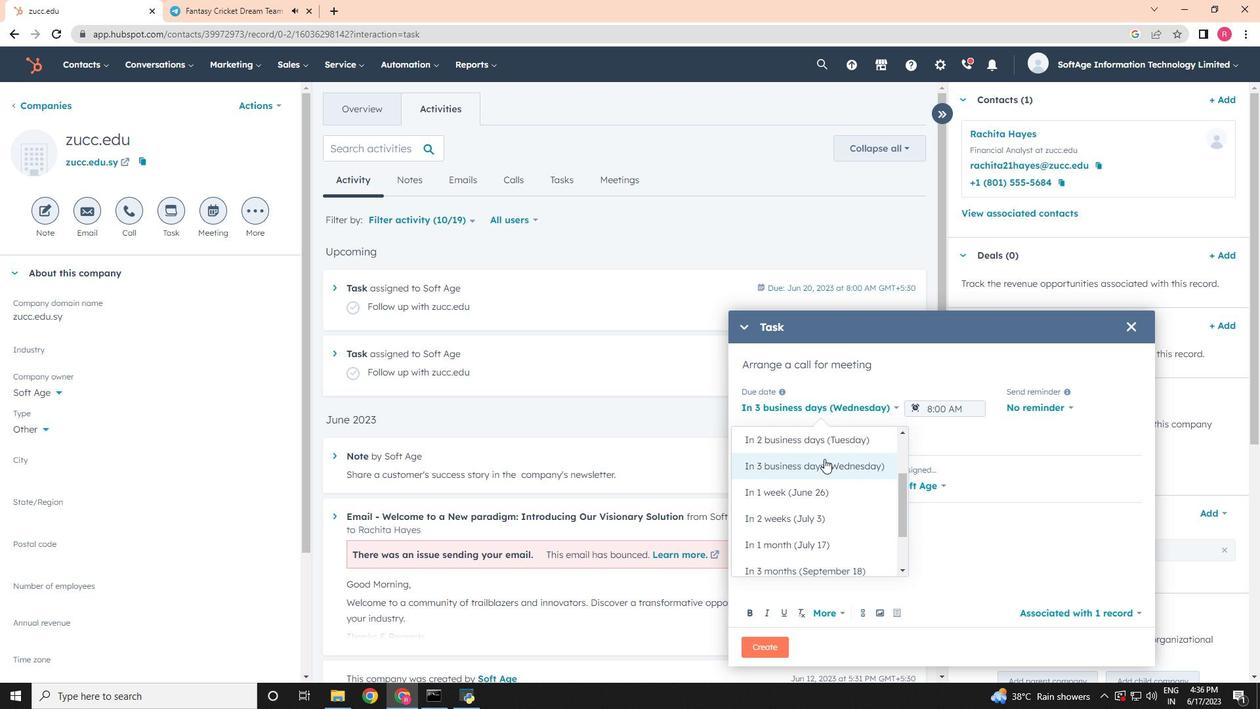 
Action: Mouse moved to (1032, 406)
Screenshot: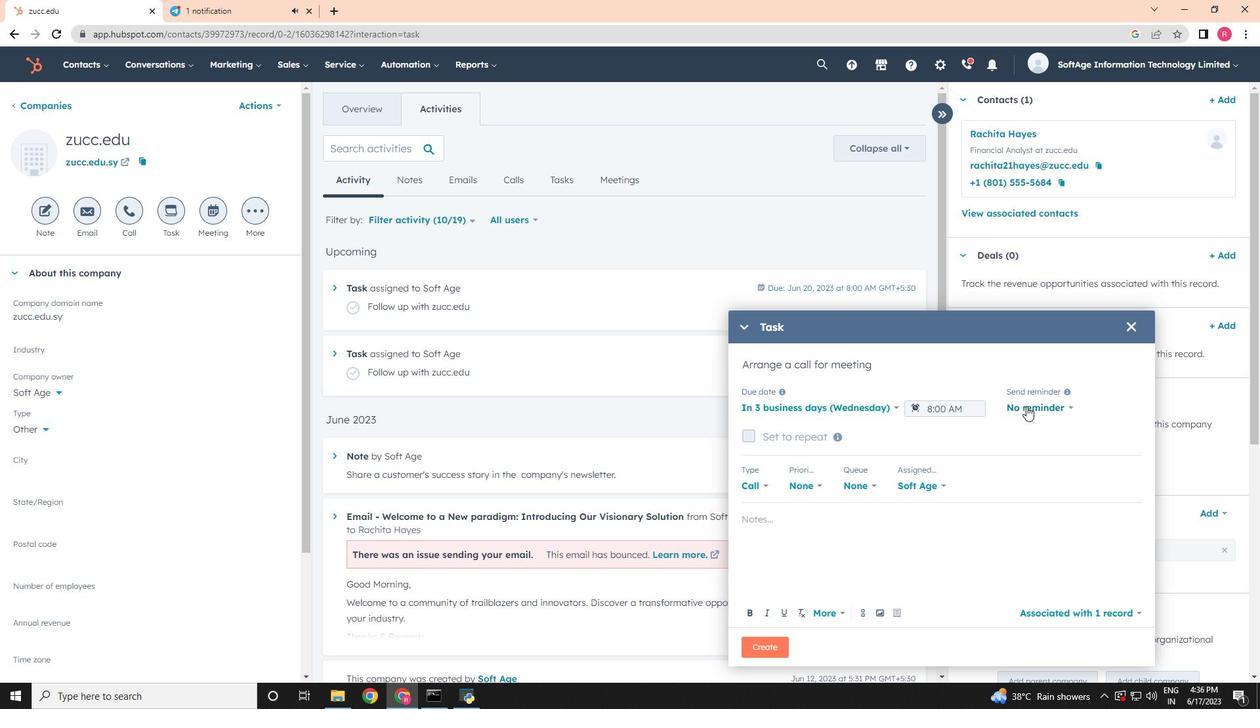 
Action: Mouse pressed left at (1032, 406)
Screenshot: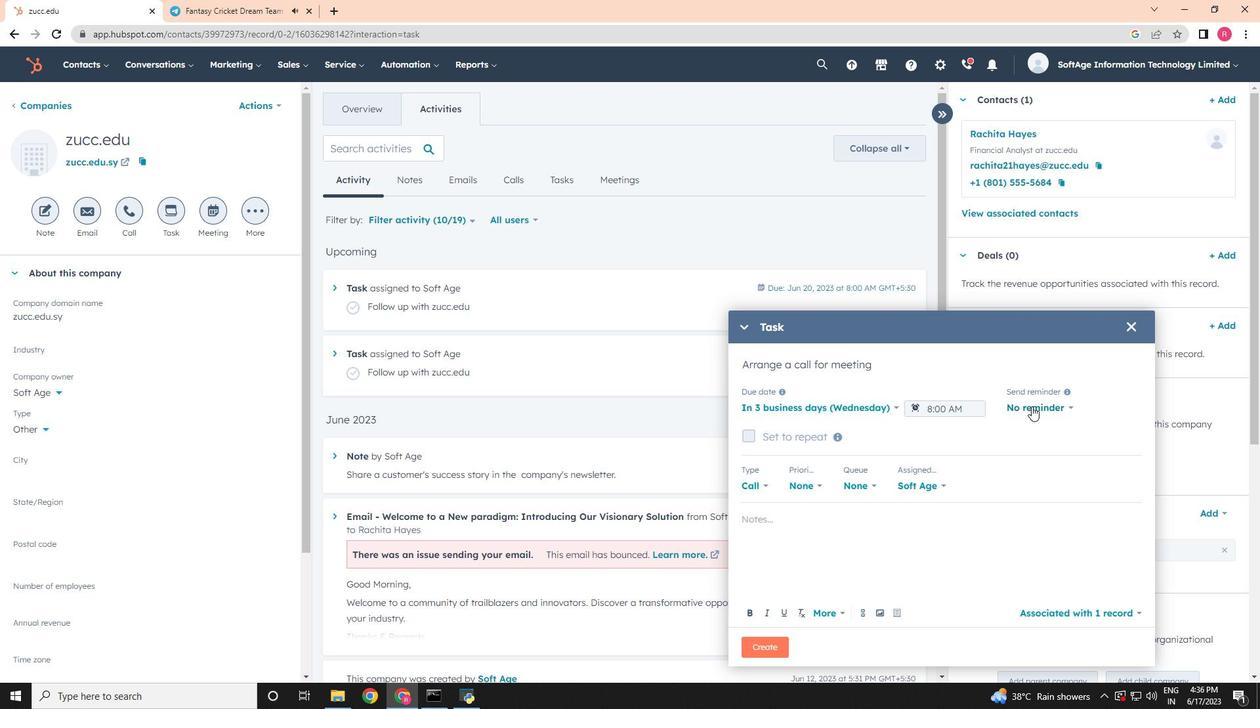 
Action: Mouse moved to (1032, 490)
Screenshot: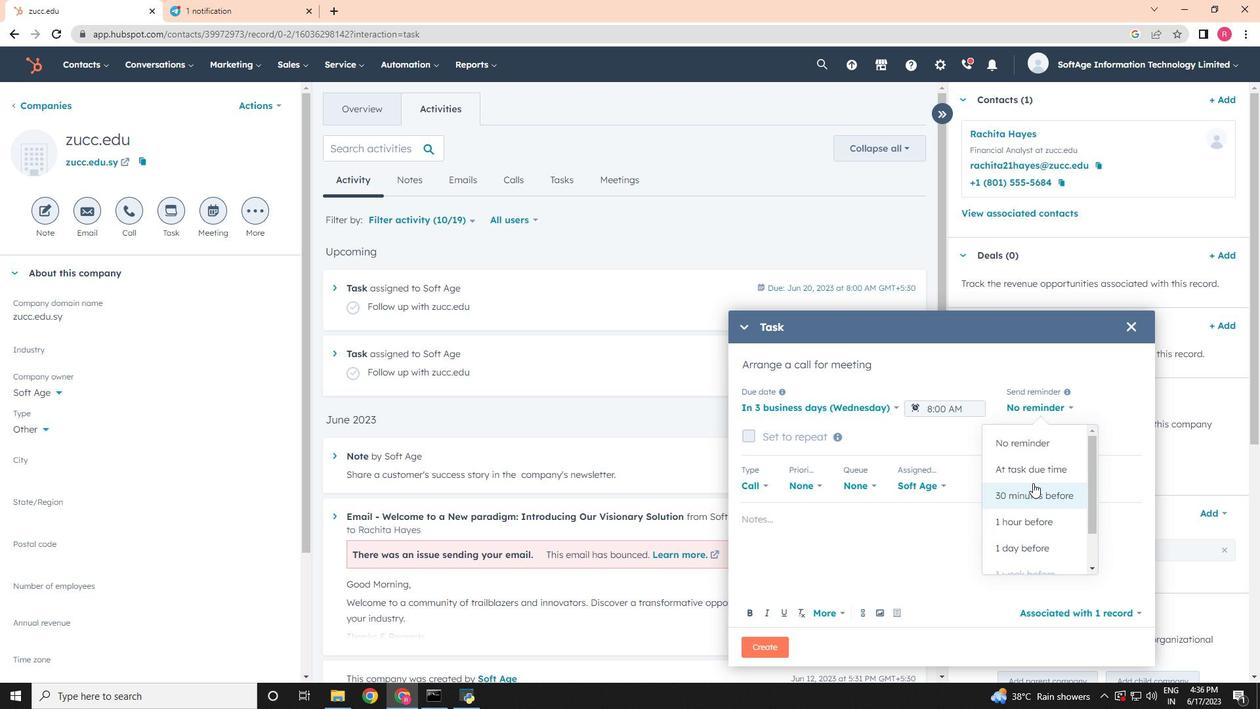 
Action: Mouse pressed left at (1032, 490)
Screenshot: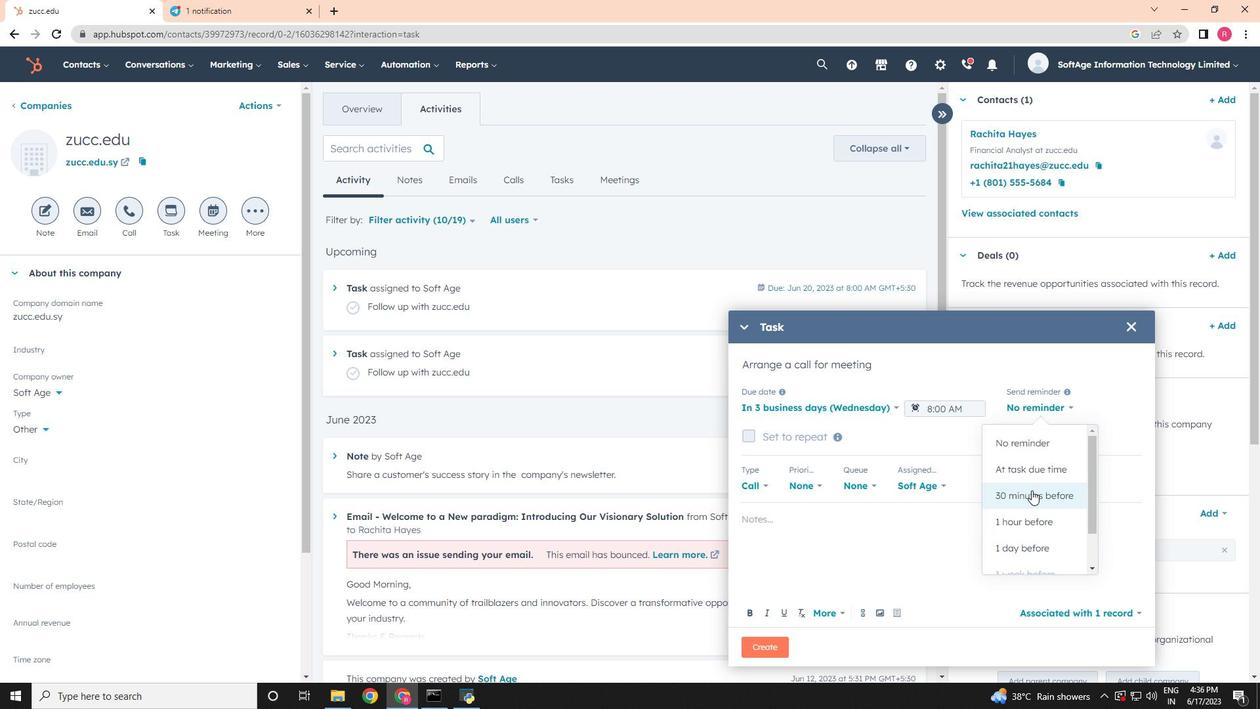 
Action: Mouse moved to (801, 486)
Screenshot: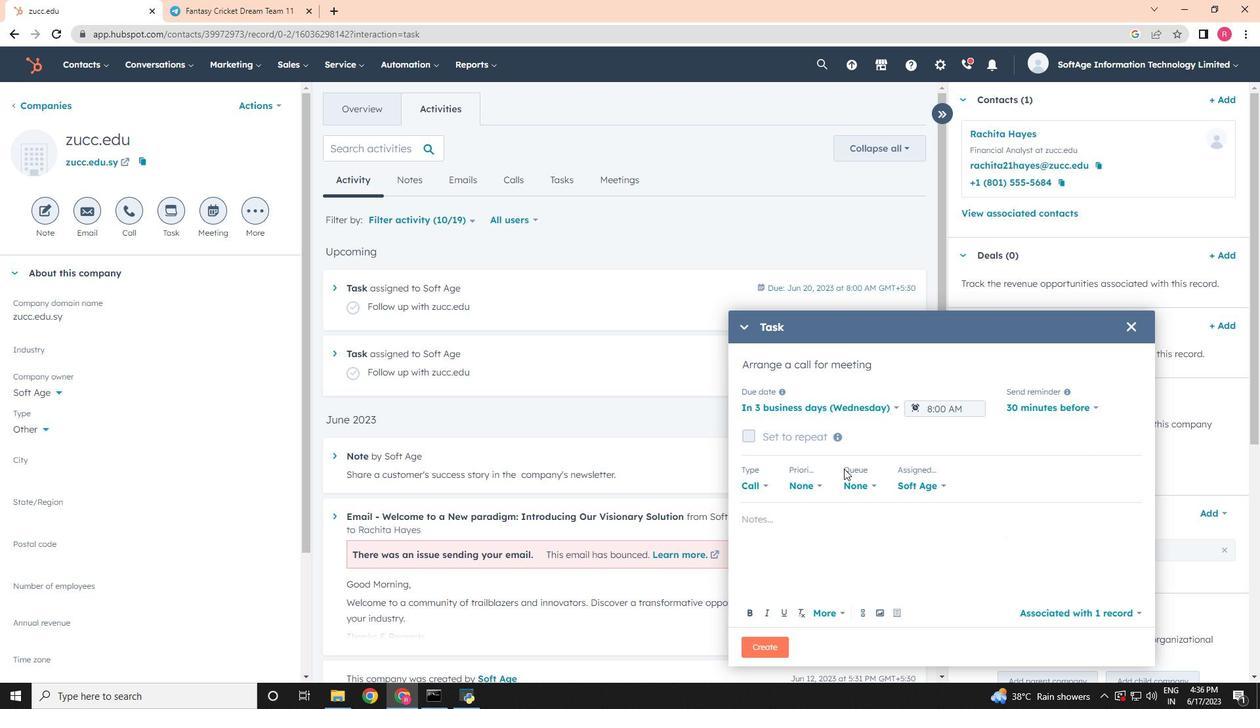 
Action: Mouse pressed left at (801, 486)
Screenshot: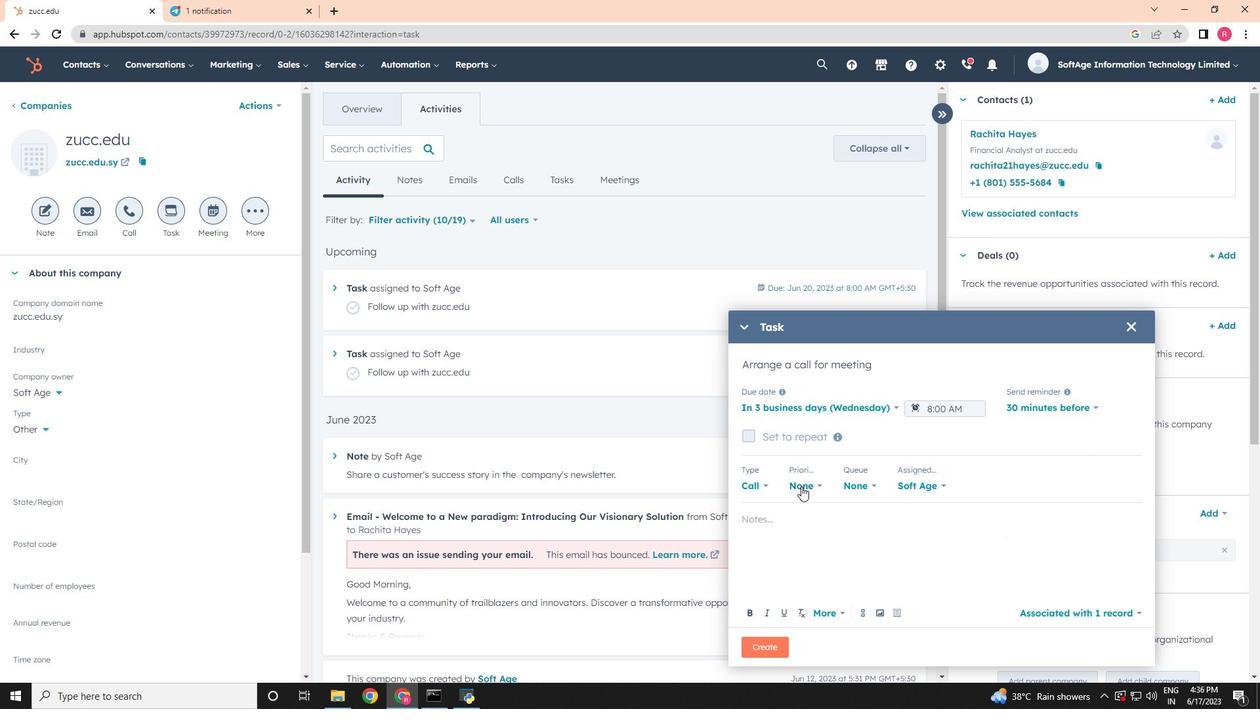 
Action: Mouse moved to (815, 572)
Screenshot: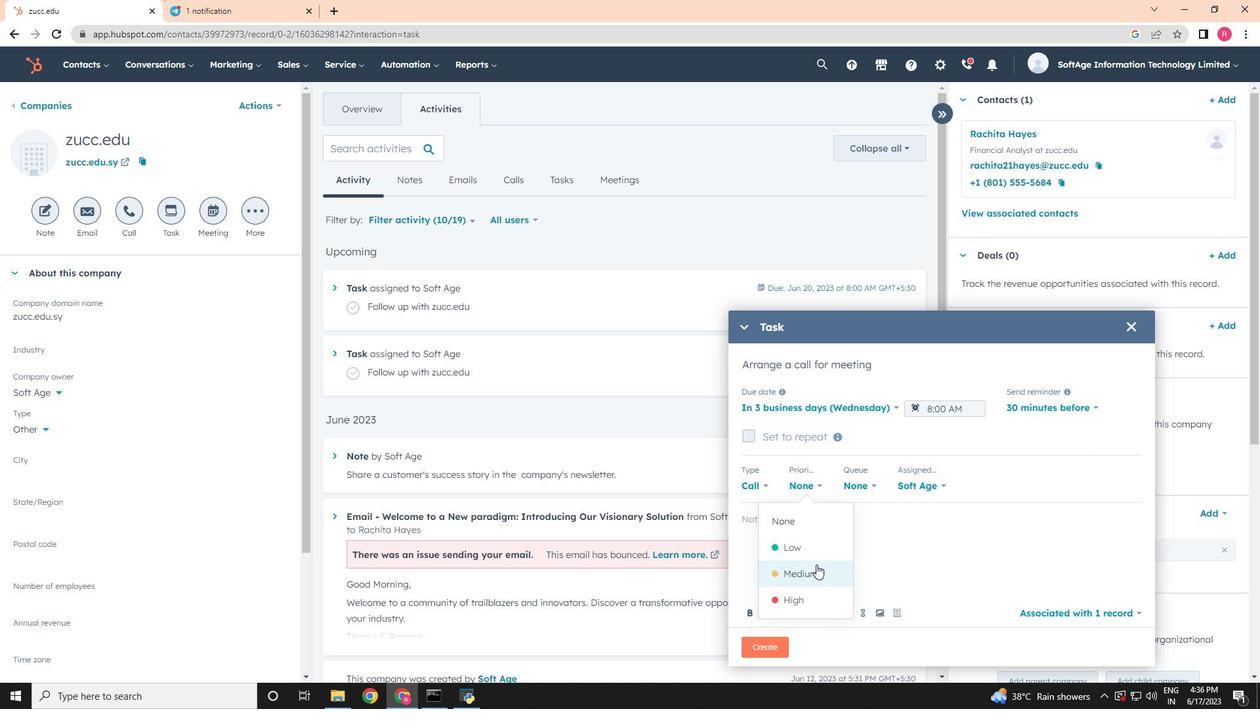 
Action: Mouse pressed left at (815, 572)
Screenshot: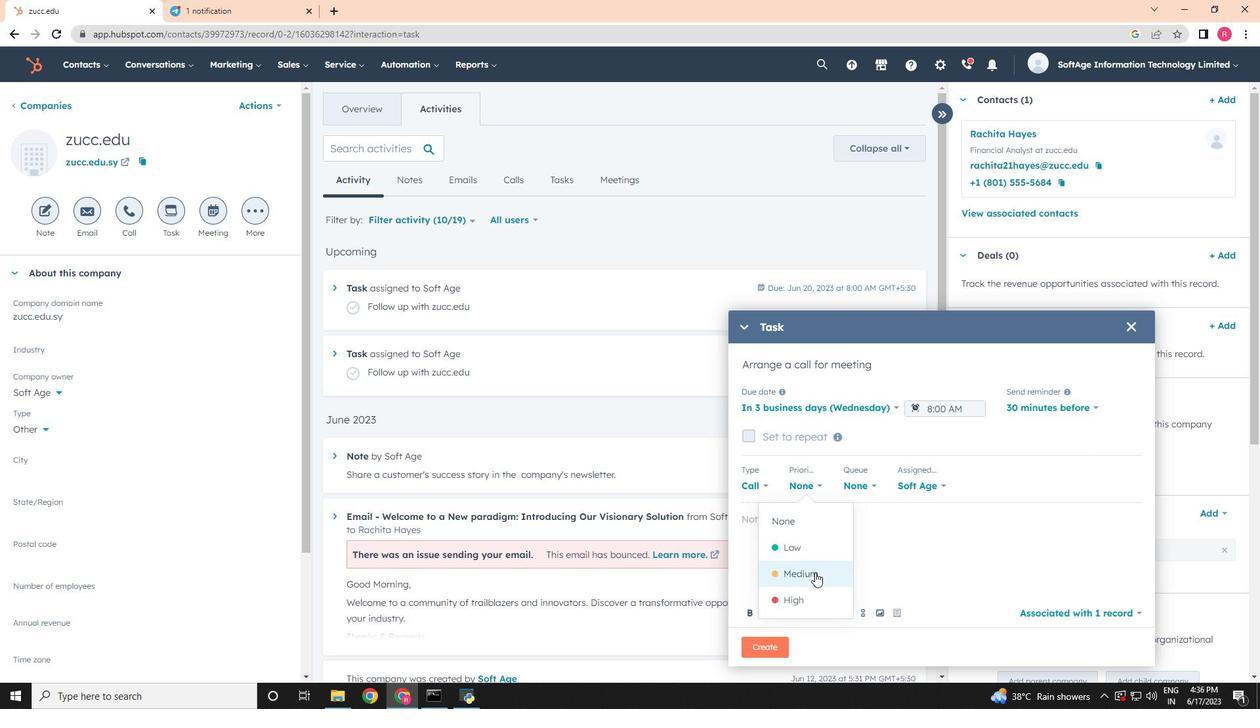 
Action: Mouse moved to (773, 533)
Screenshot: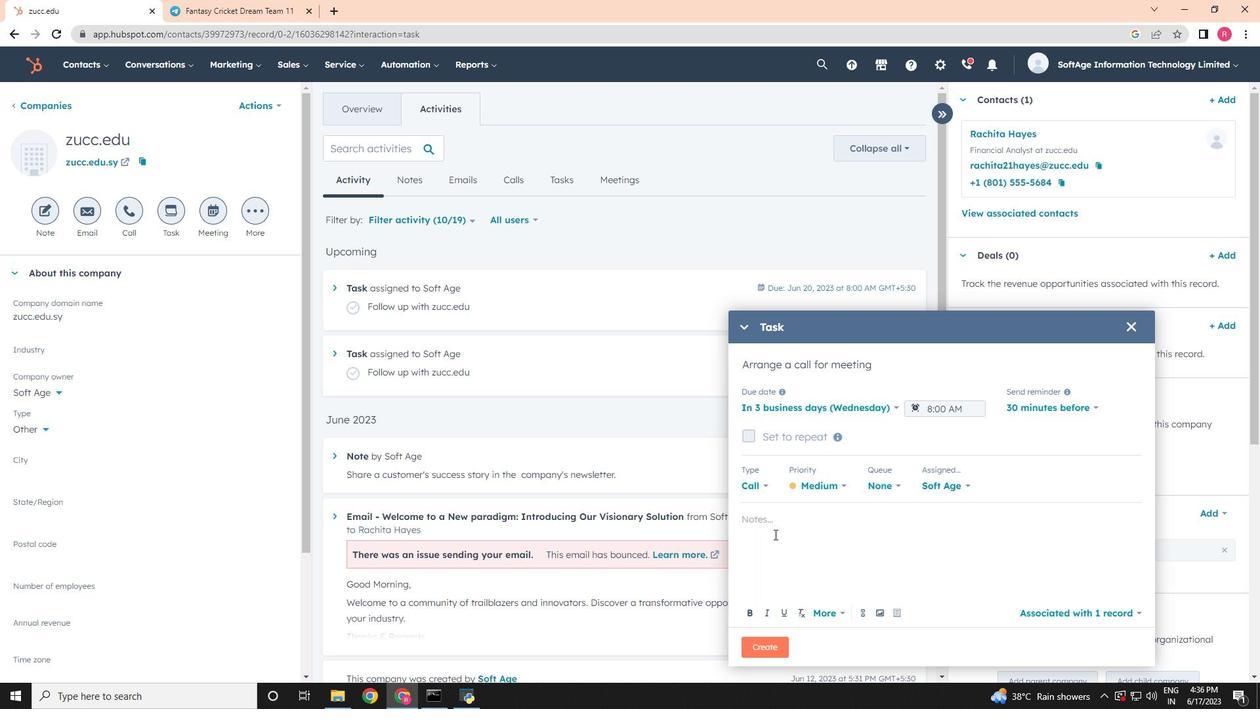 
Action: Mouse pressed left at (773, 533)
Screenshot: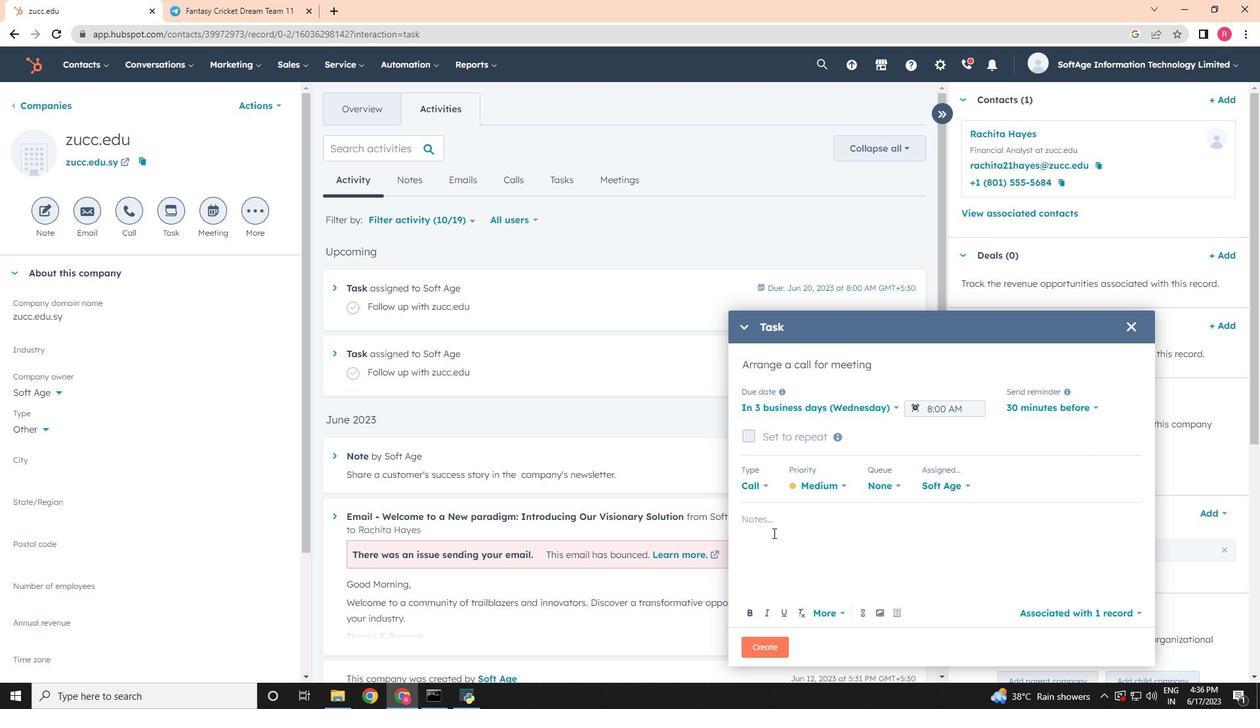 
Action: Key pressed follow<Key.space>up<Key.space>with<Key.space>the<Key.space>client<Key.space>regardin<Key.backspace>ng<Key.space>thire<Key.backspace>r<Key.space><Key.backspace><Key.backspace><Key.backspace><Key.backspace>eir<Key.space>recent<Key.space>inquiry<Key.space>and<Key.space>address<Key.space>any<Key.space>questions<Key.space>they<Key.space>may<Key.space>have.
Screenshot: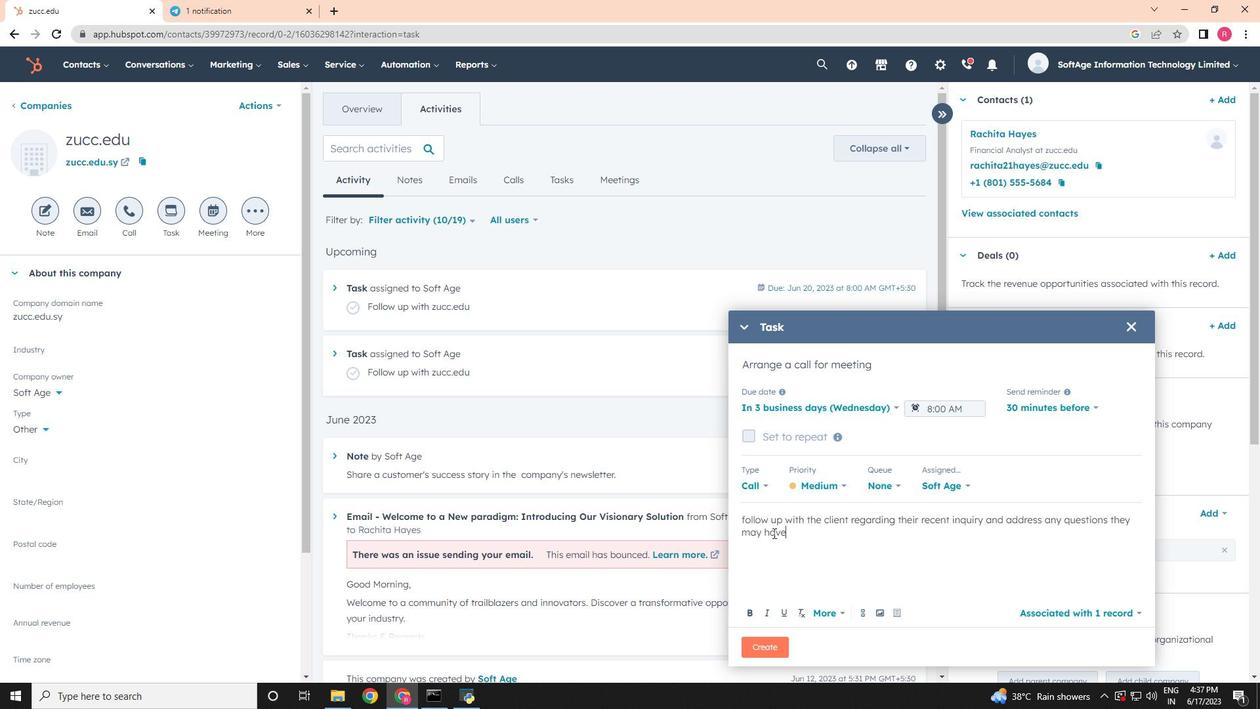 
Action: Mouse moved to (775, 644)
Screenshot: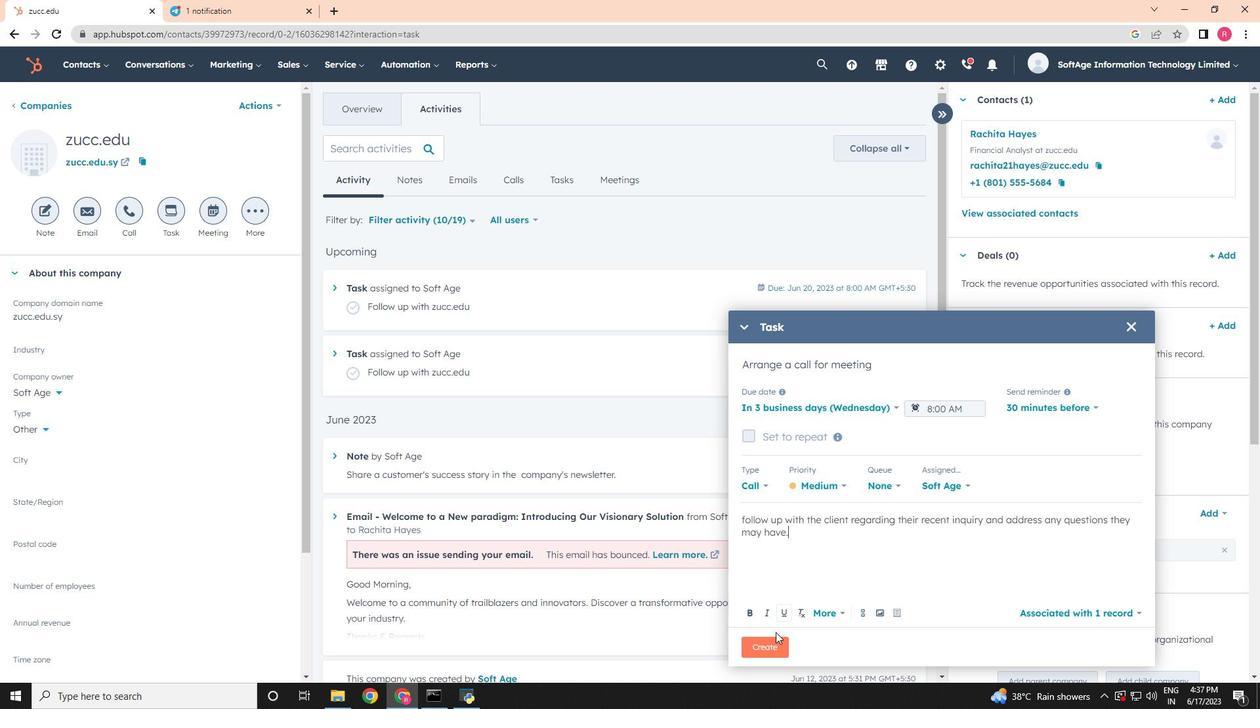 
Action: Mouse pressed left at (775, 644)
Screenshot: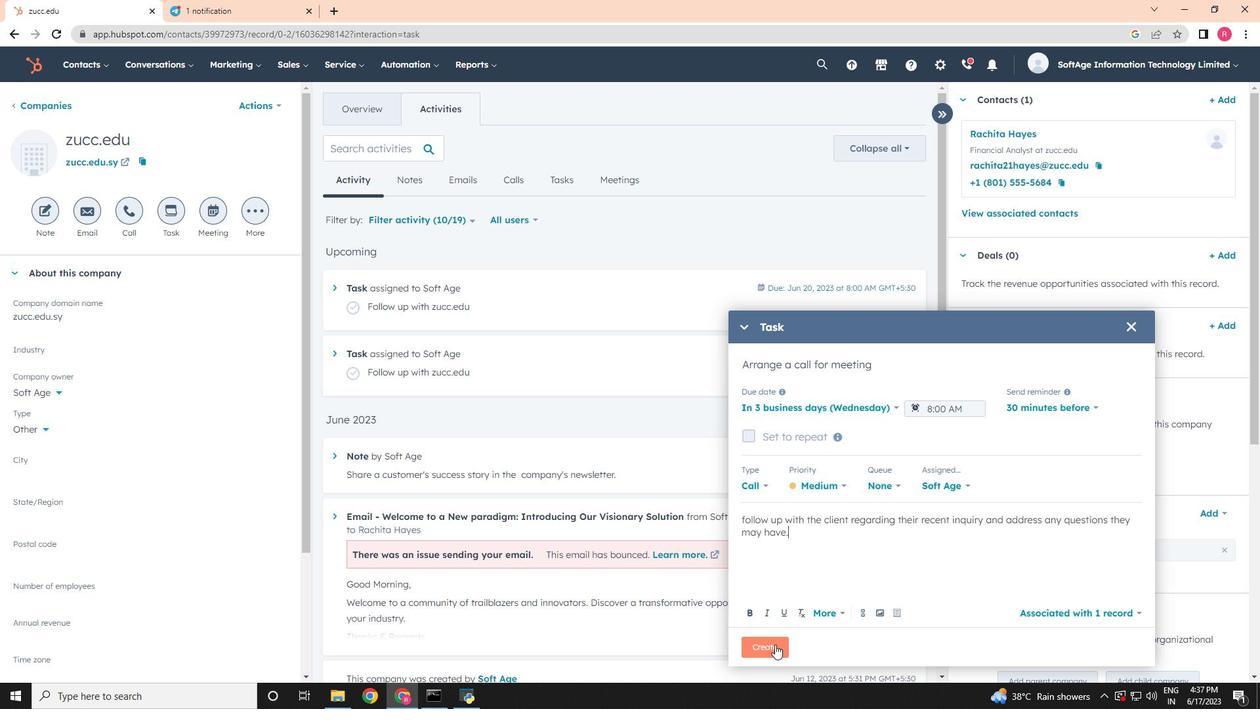 
